 Task: Open Card Card0000000066 in Board Board0000000017 in Workspace WS0000000006 in Trello. Add Member carxxstreet791@gmail.com to Card Card0000000066 in Board Board0000000017 in Workspace WS0000000006 in Trello. Add Blue Label titled Label0000000066 to Card Card0000000066 in Board Board0000000017 in Workspace WS0000000006 in Trello. Add Checklist CL0000000066 to Card Card0000000066 in Board Board0000000017 in Workspace WS0000000006 in Trello. Add Dates with Start Date as Sep 01 2023 and Due Date as Sep 30 2023 to Card Card0000000066 in Board Board0000000017 in Workspace WS0000000006 in Trello
Action: Mouse moved to (342, 380)
Screenshot: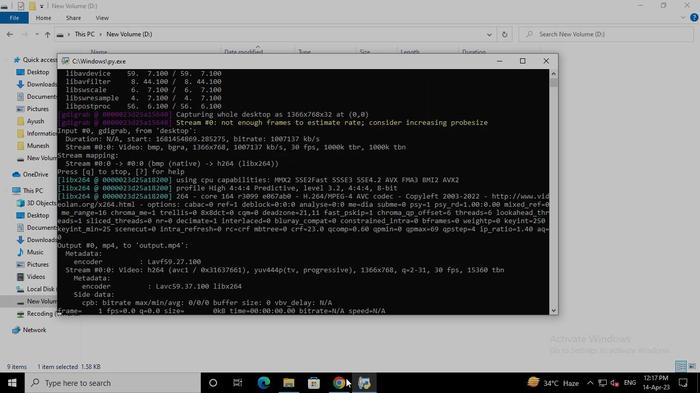 
Action: Mouse pressed left at (342, 380)
Screenshot: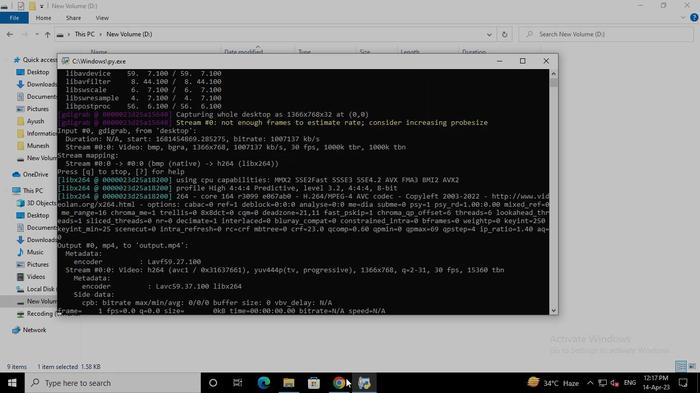 
Action: Mouse moved to (312, 280)
Screenshot: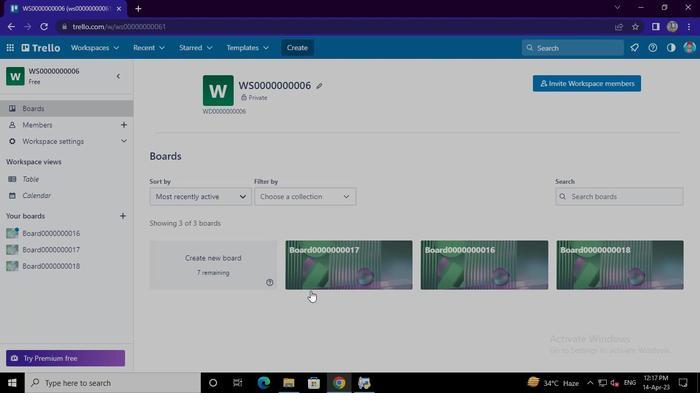 
Action: Mouse pressed left at (312, 280)
Screenshot: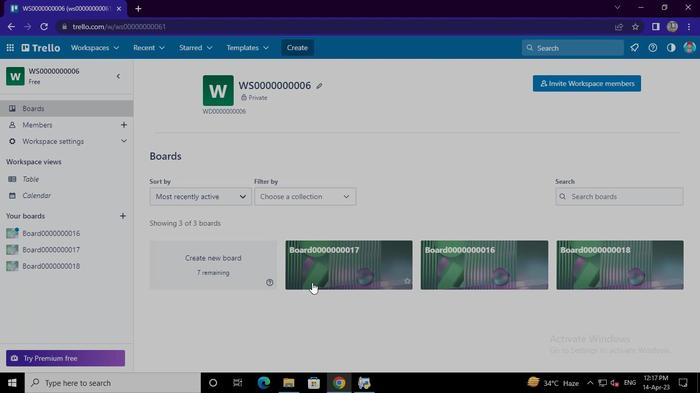 
Action: Mouse moved to (269, 177)
Screenshot: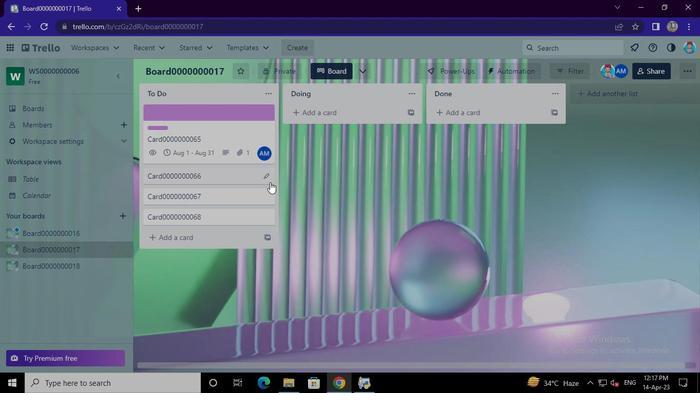 
Action: Mouse pressed left at (269, 177)
Screenshot: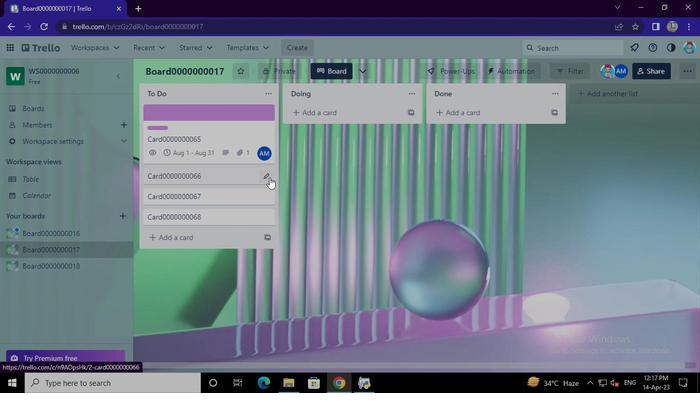 
Action: Mouse moved to (316, 172)
Screenshot: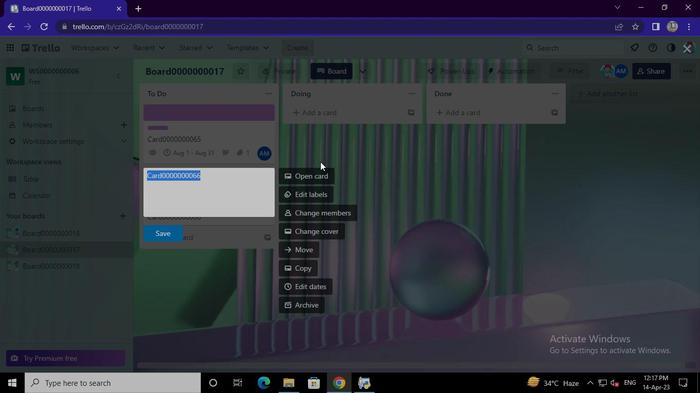 
Action: Mouse pressed left at (316, 172)
Screenshot: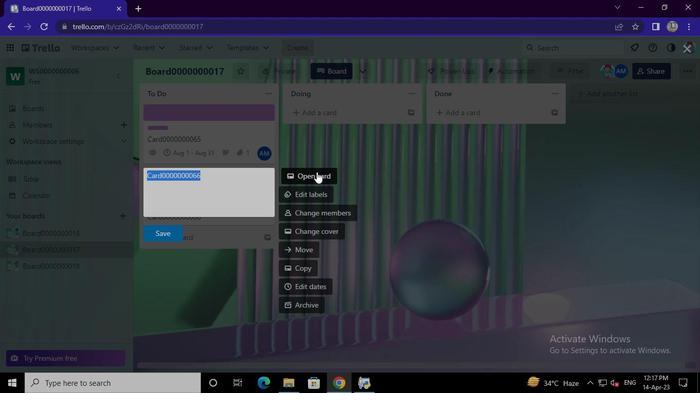 
Action: Mouse moved to (469, 169)
Screenshot: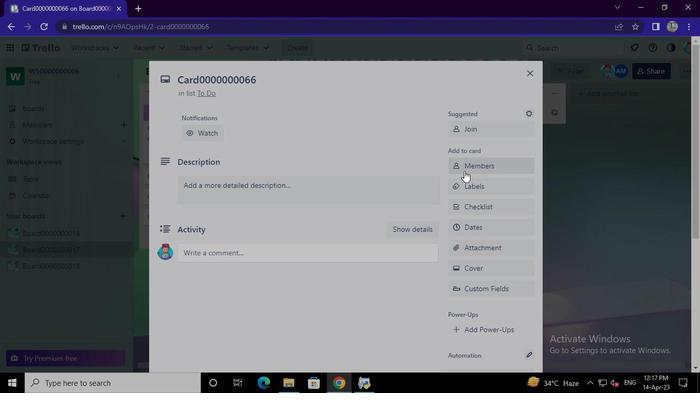 
Action: Mouse pressed left at (469, 169)
Screenshot: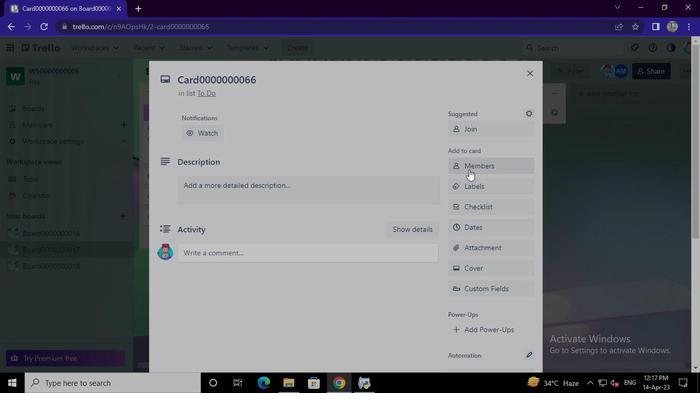 
Action: Mouse moved to (480, 206)
Screenshot: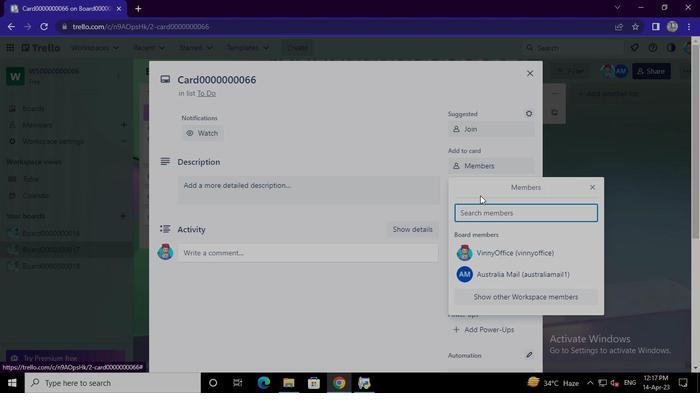 
Action: Mouse pressed left at (480, 206)
Screenshot: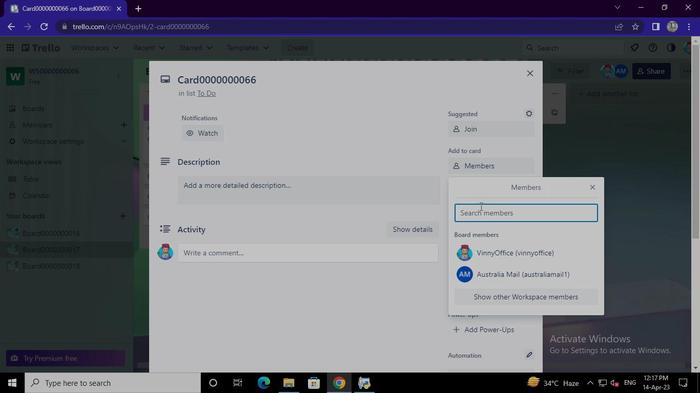 
Action: Keyboard c
Screenshot: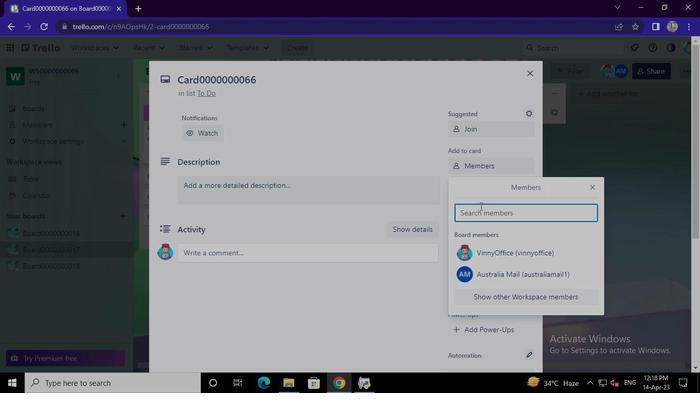 
Action: Keyboard a
Screenshot: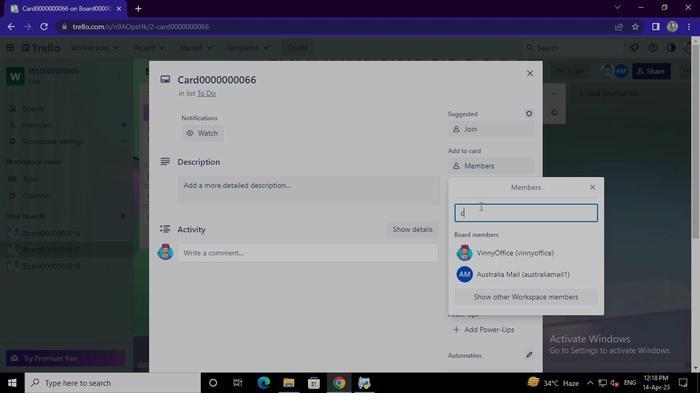 
Action: Keyboard r
Screenshot: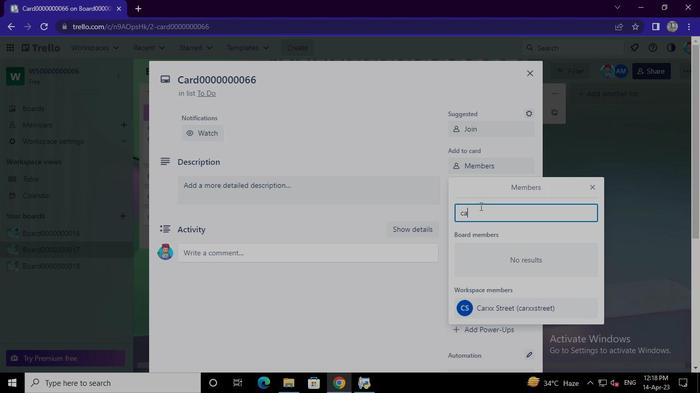 
Action: Keyboard x
Screenshot: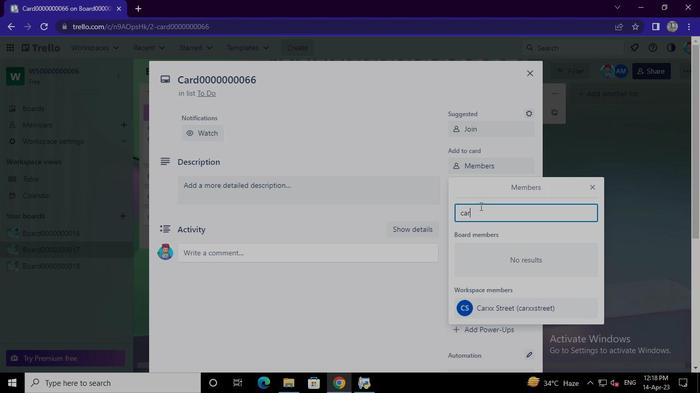 
Action: Keyboard x
Screenshot: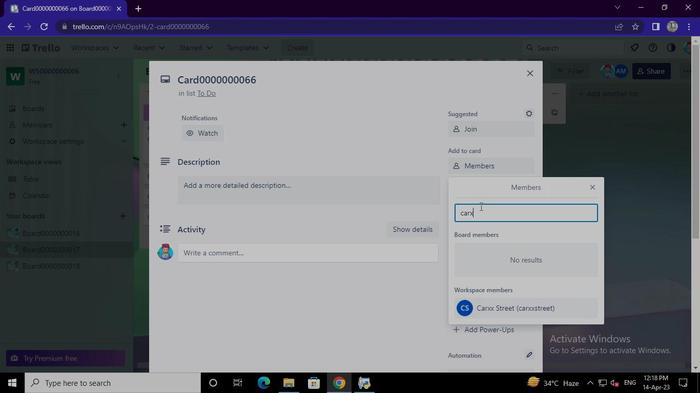 
Action: Keyboard s
Screenshot: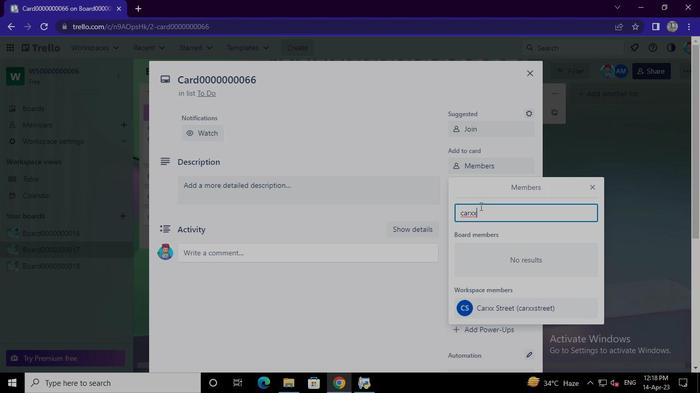 
Action: Keyboard t
Screenshot: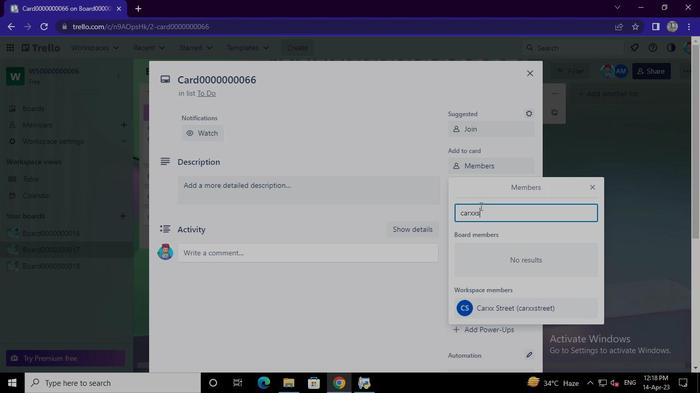 
Action: Keyboard r
Screenshot: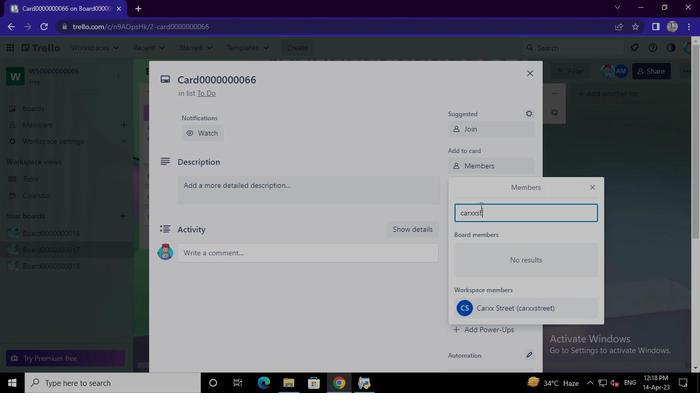
Action: Keyboard e
Screenshot: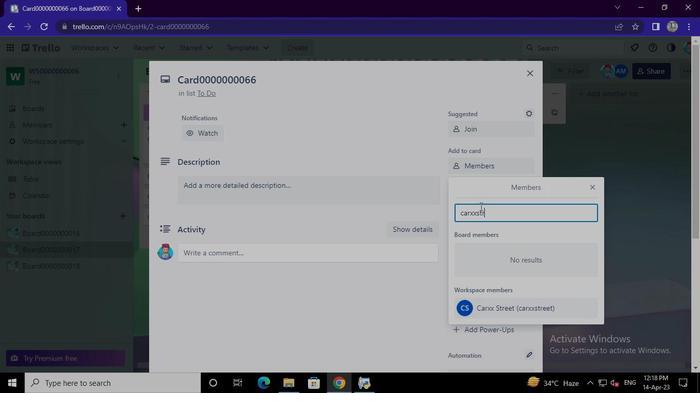 
Action: Keyboard e
Screenshot: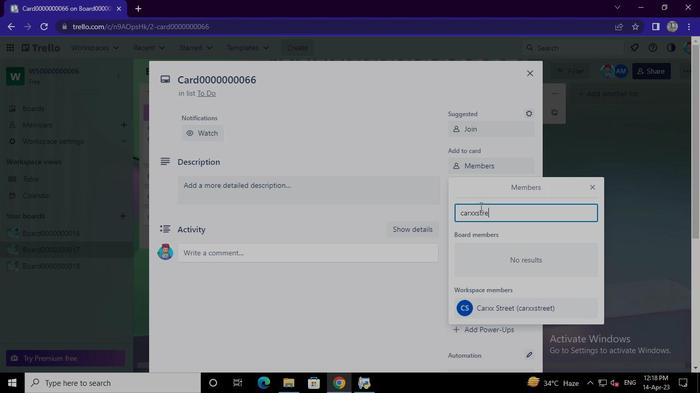 
Action: Keyboard t
Screenshot: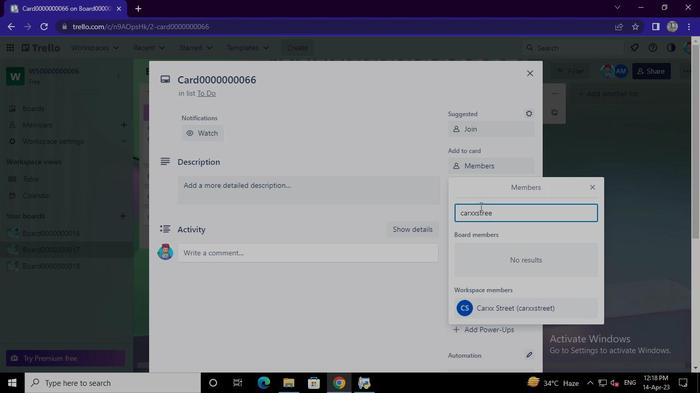 
Action: Keyboard <103>
Screenshot: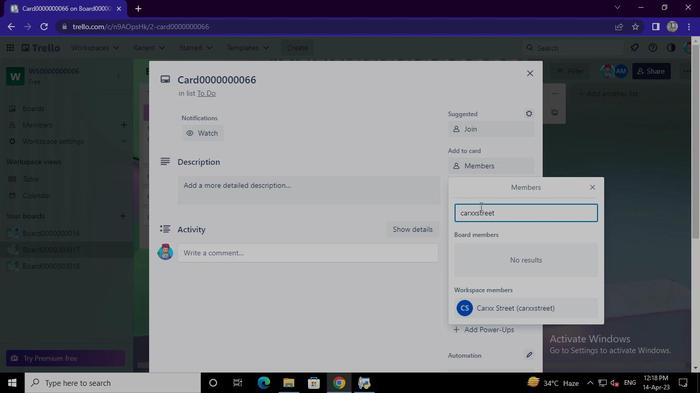 
Action: Keyboard <105>
Screenshot: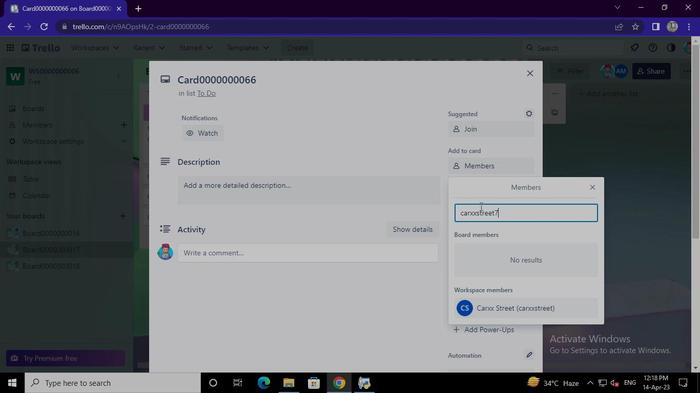 
Action: Keyboard <97>
Screenshot: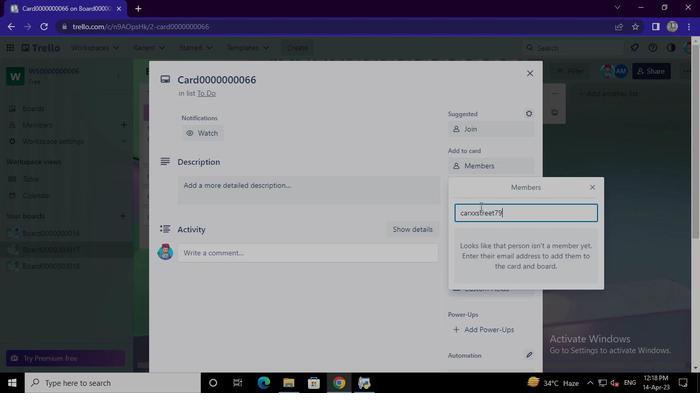 
Action: Keyboard Key.shift
Screenshot: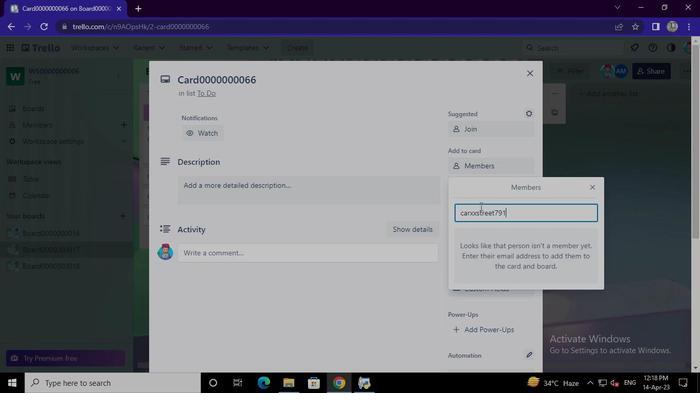 
Action: Keyboard @
Screenshot: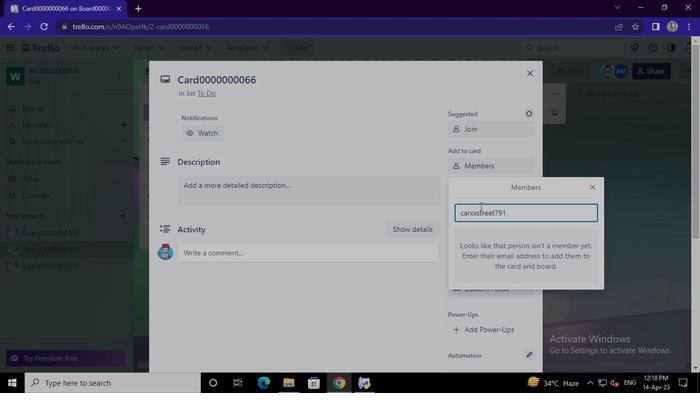 
Action: Keyboard g
Screenshot: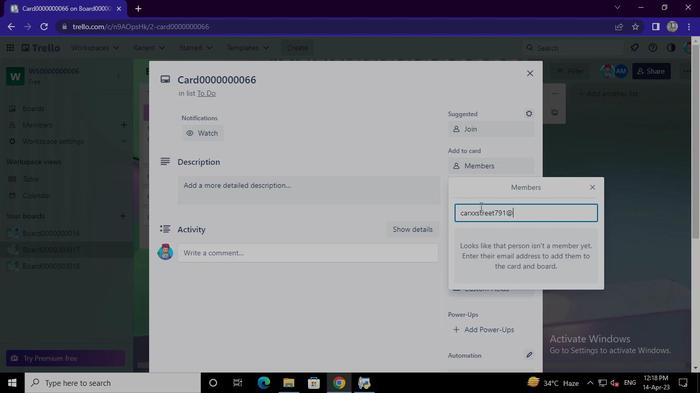 
Action: Keyboard m
Screenshot: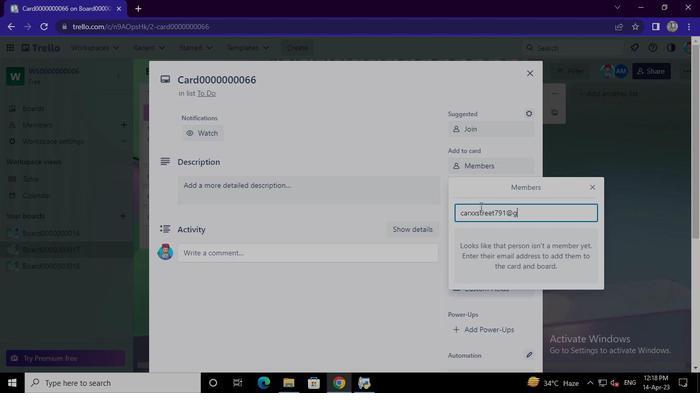 
Action: Keyboard a
Screenshot: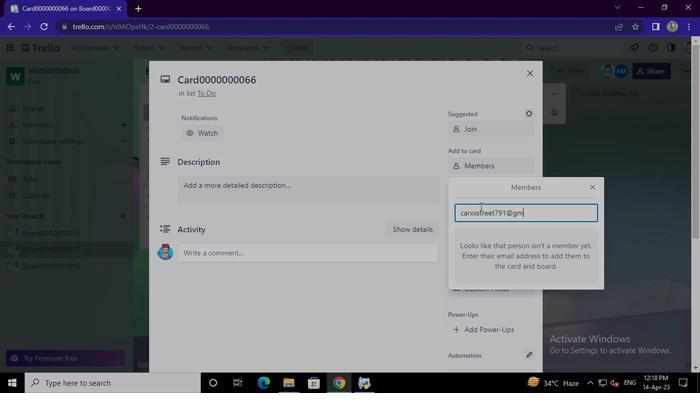 
Action: Keyboard i
Screenshot: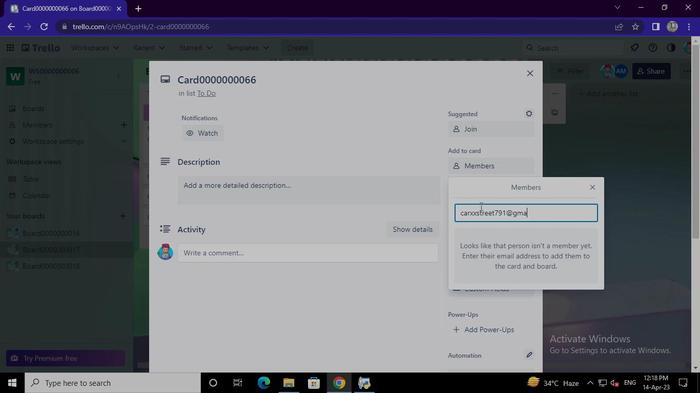 
Action: Keyboard l
Screenshot: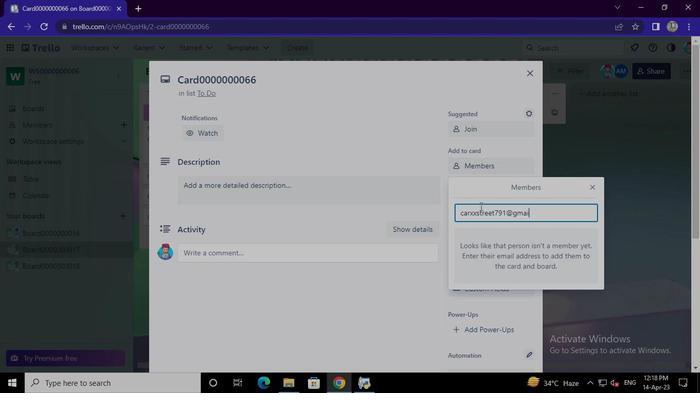
Action: Keyboard .
Screenshot: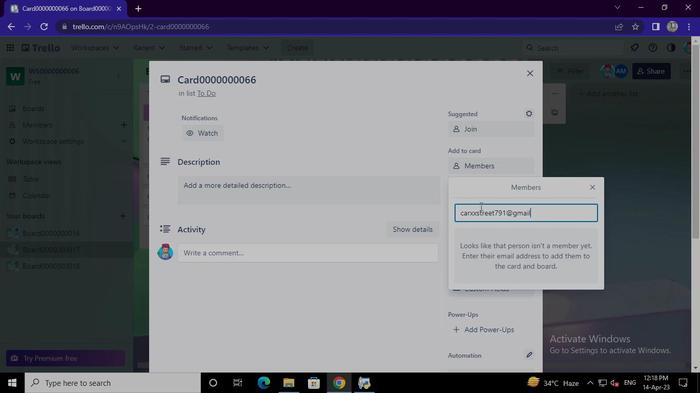 
Action: Keyboard c
Screenshot: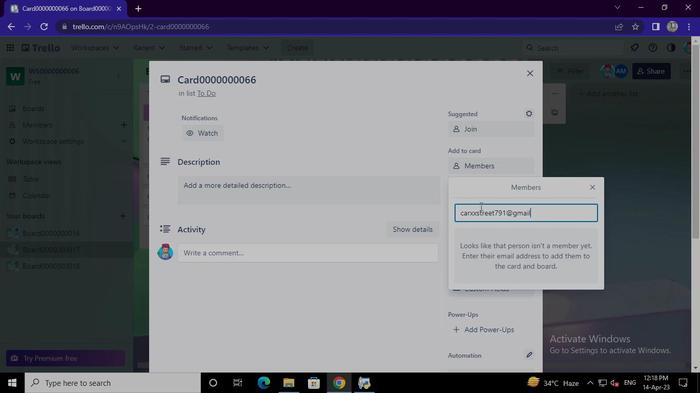 
Action: Keyboard o
Screenshot: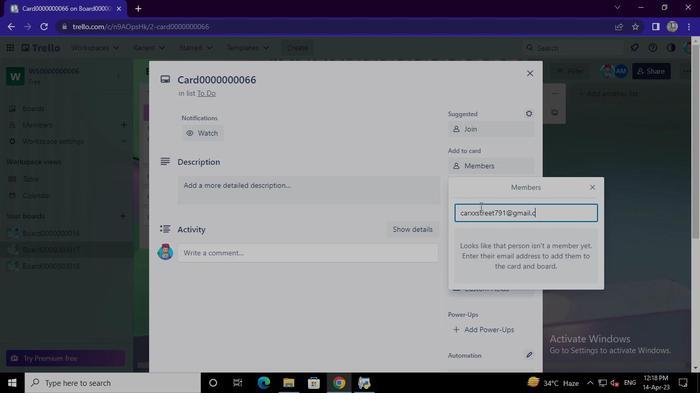 
Action: Keyboard m
Screenshot: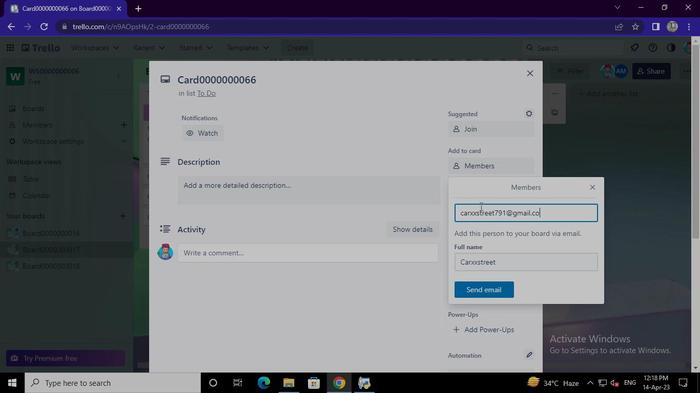 
Action: Mouse moved to (489, 288)
Screenshot: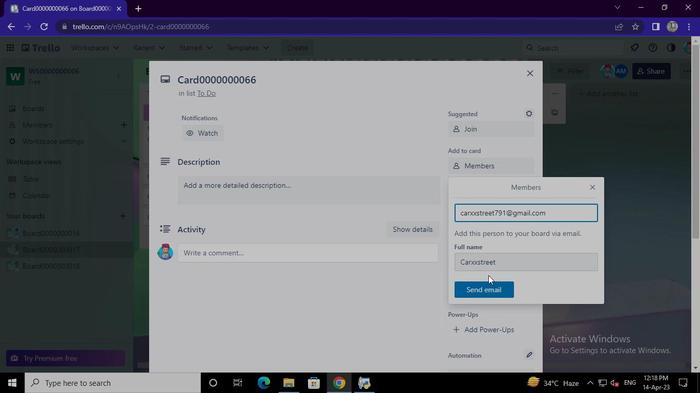 
Action: Mouse pressed left at (489, 288)
Screenshot: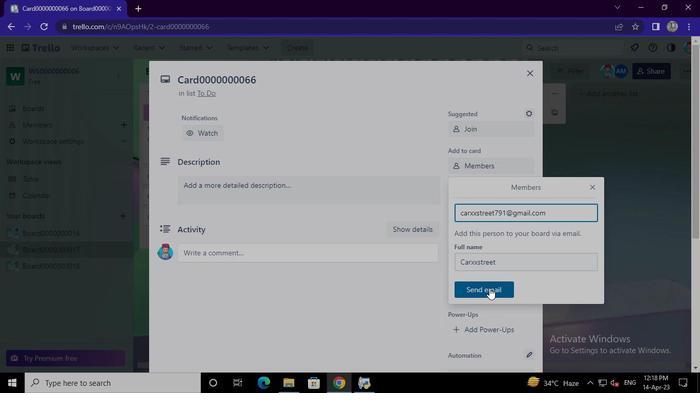 
Action: Mouse moved to (484, 191)
Screenshot: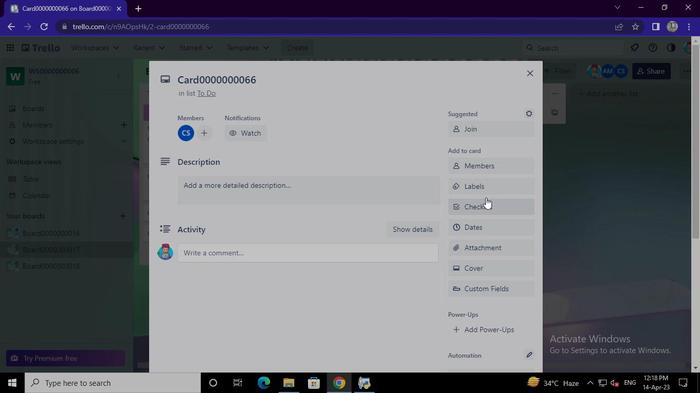 
Action: Mouse pressed left at (484, 191)
Screenshot: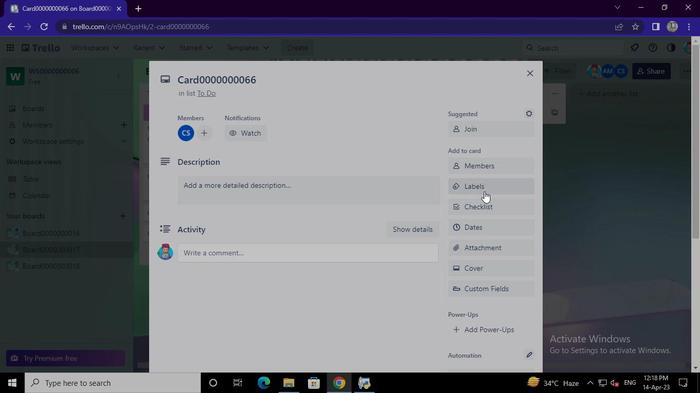 
Action: Mouse moved to (489, 95)
Screenshot: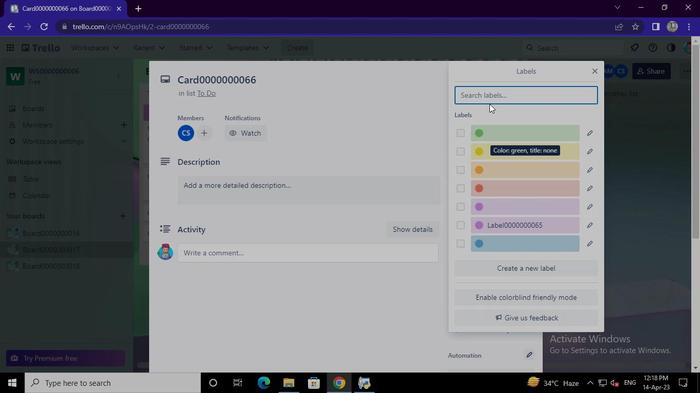 
Action: Mouse pressed left at (489, 95)
Screenshot: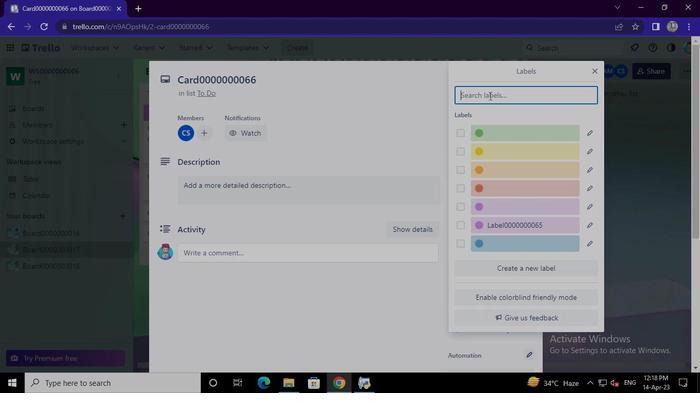 
Action: Keyboard Key.shift
Screenshot: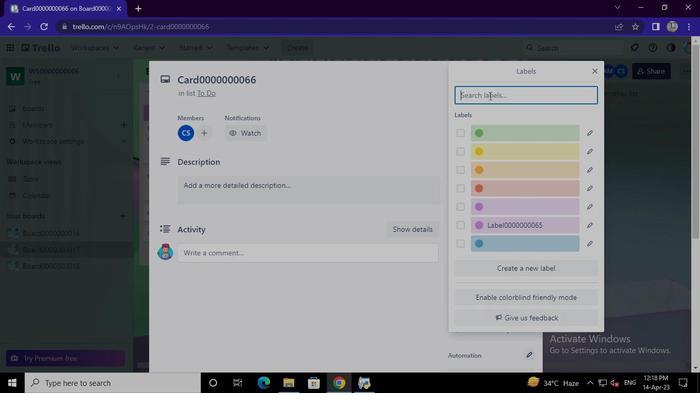 
Action: Keyboard L
Screenshot: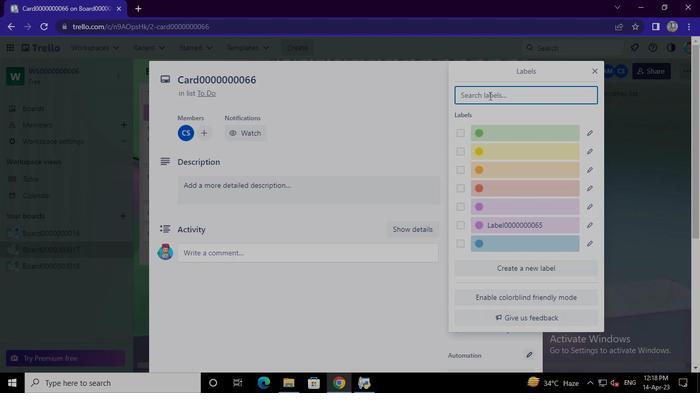 
Action: Keyboard a
Screenshot: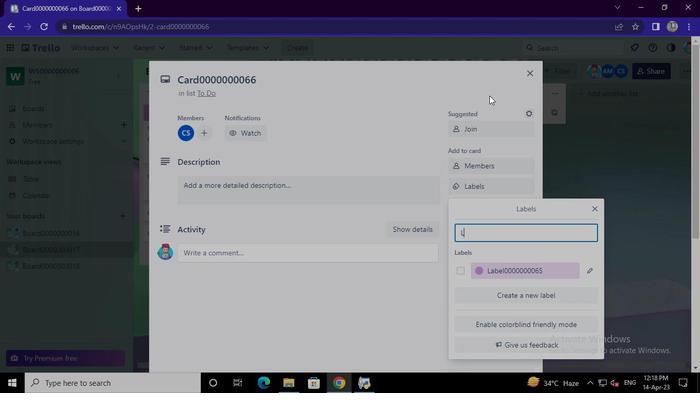 
Action: Keyboard b
Screenshot: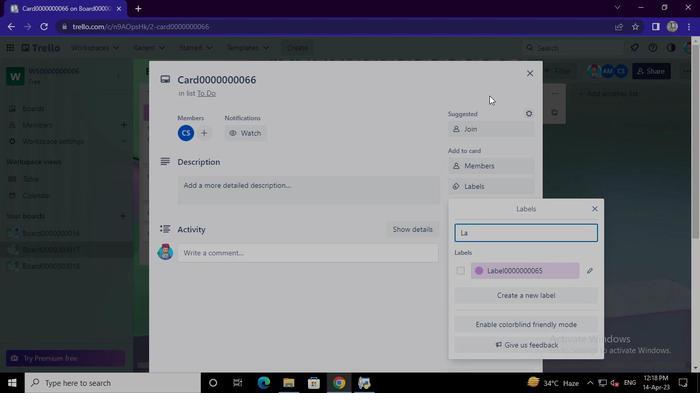 
Action: Keyboard e
Screenshot: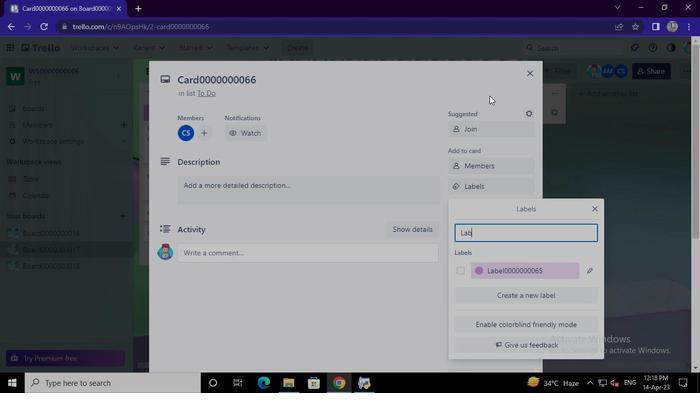 
Action: Keyboard l
Screenshot: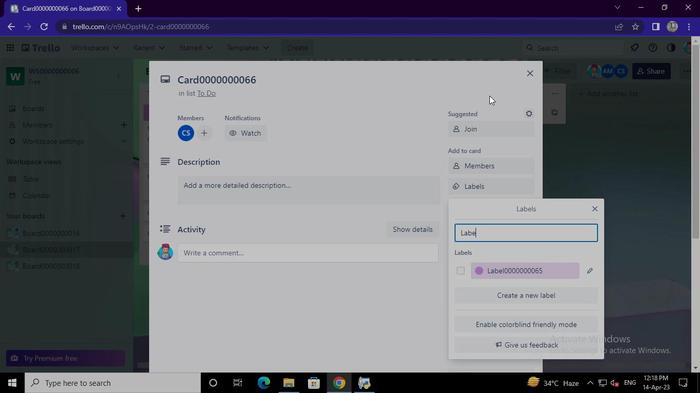 
Action: Keyboard <96>
Screenshot: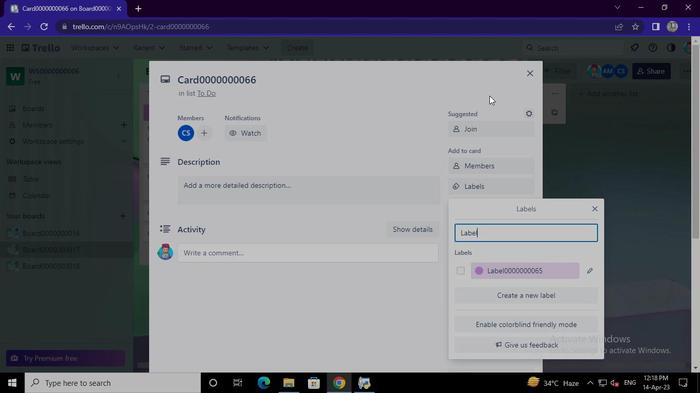 
Action: Keyboard <96>
Screenshot: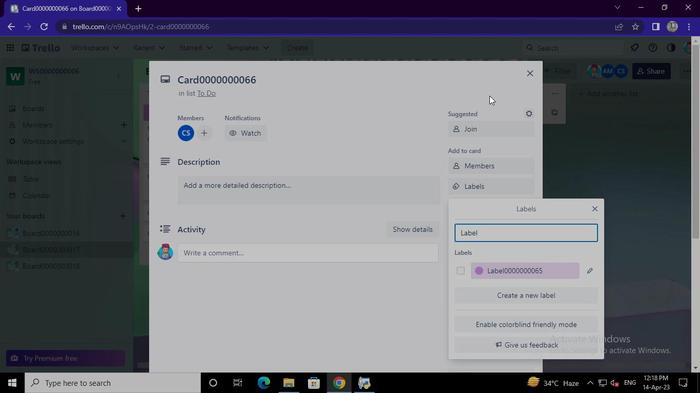 
Action: Keyboard <96>
Screenshot: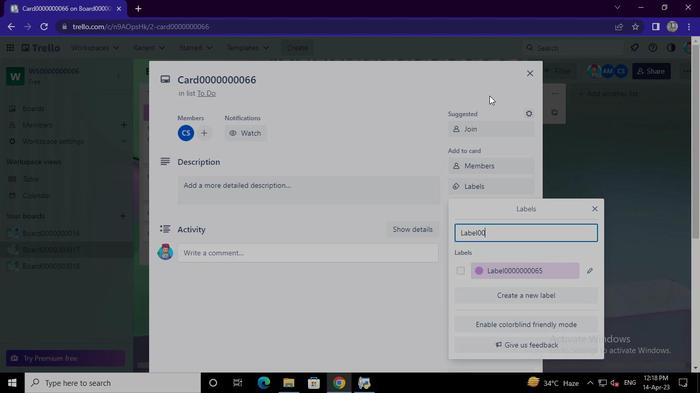 
Action: Keyboard <96>
Screenshot: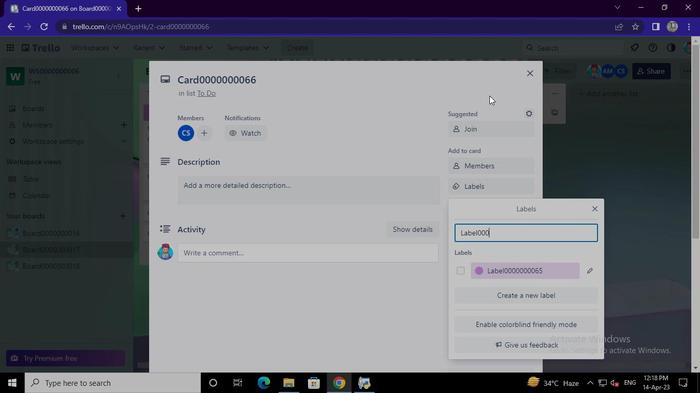 
Action: Keyboard <96>
Screenshot: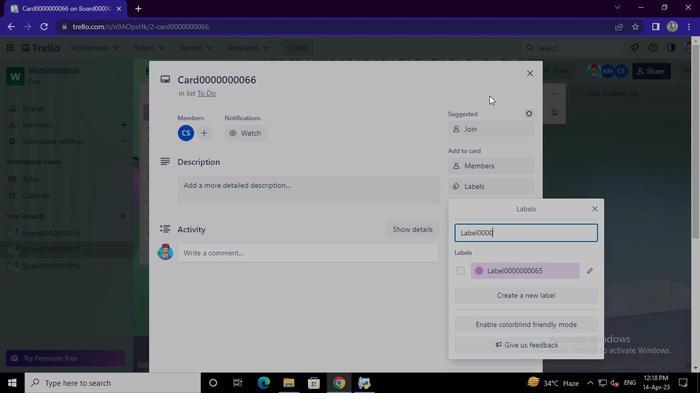 
Action: Keyboard <96>
Screenshot: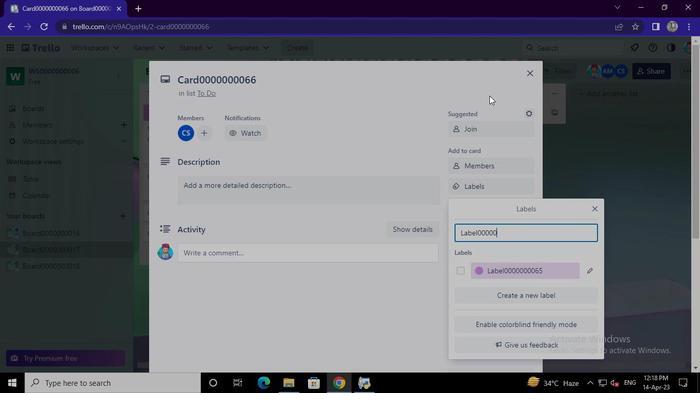 
Action: Keyboard <96>
Screenshot: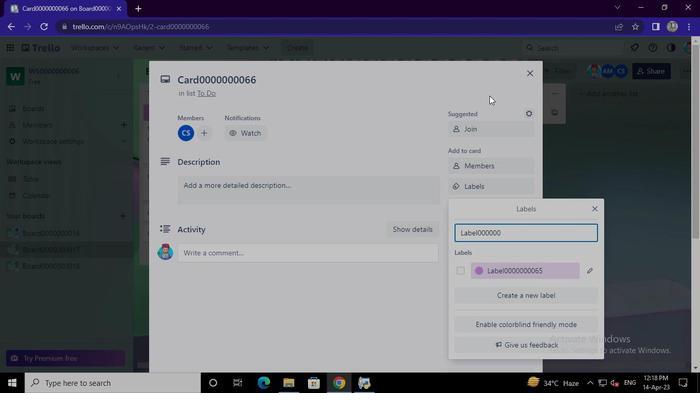 
Action: Keyboard <96>
Screenshot: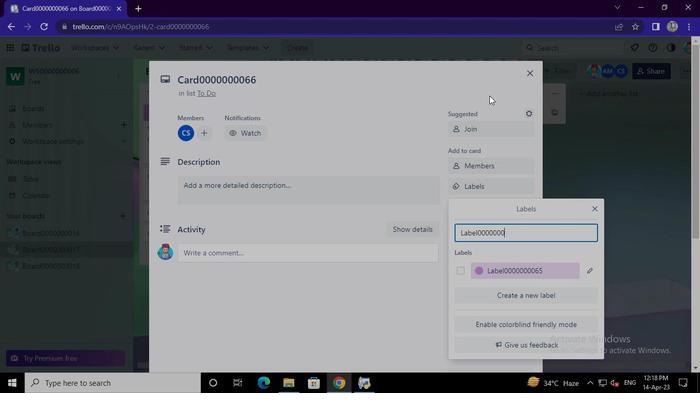 
Action: Keyboard <102>
Screenshot: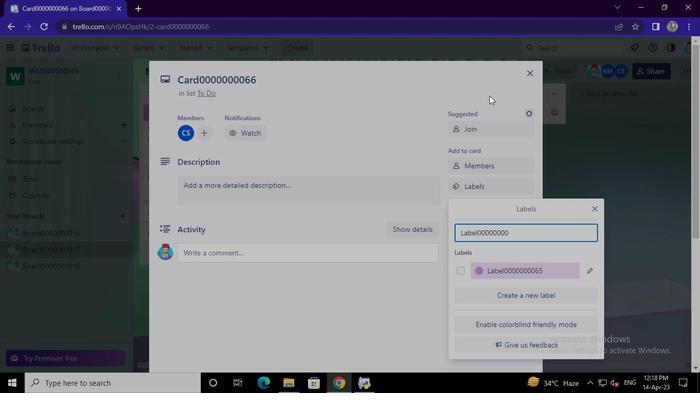 
Action: Keyboard <102>
Screenshot: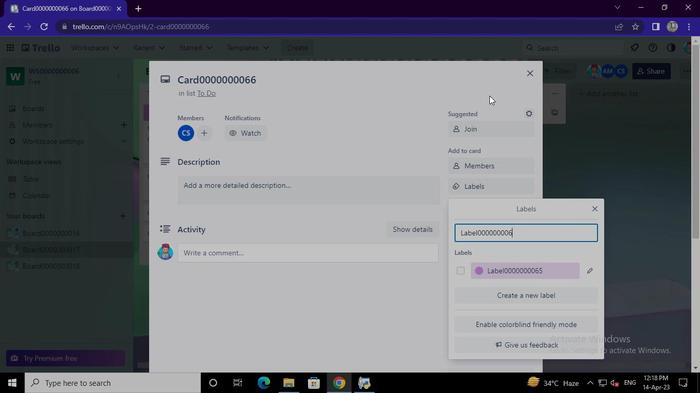 
Action: Mouse moved to (511, 274)
Screenshot: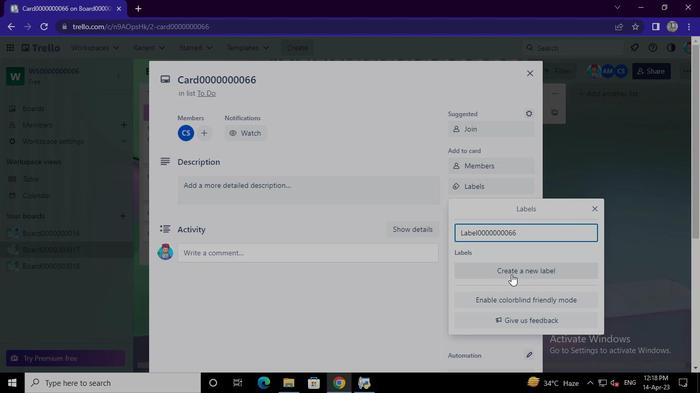 
Action: Mouse pressed left at (511, 274)
Screenshot: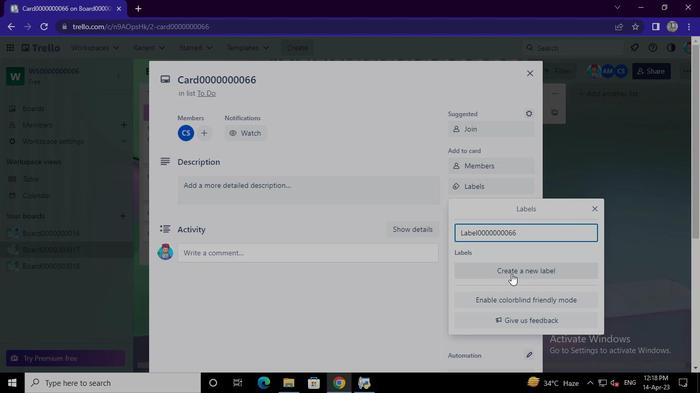 
Action: Mouse moved to (496, 275)
Screenshot: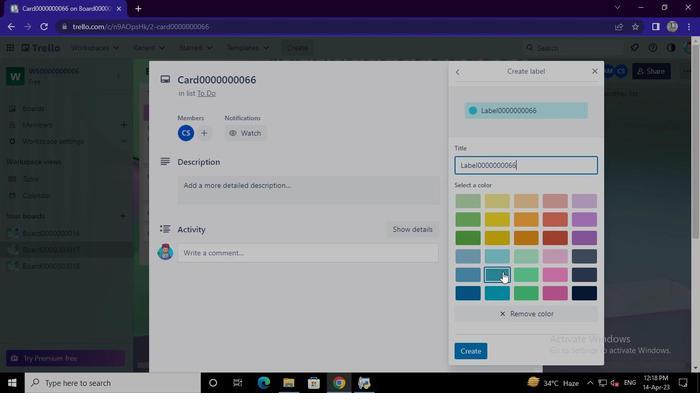 
Action: Mouse pressed left at (496, 275)
Screenshot: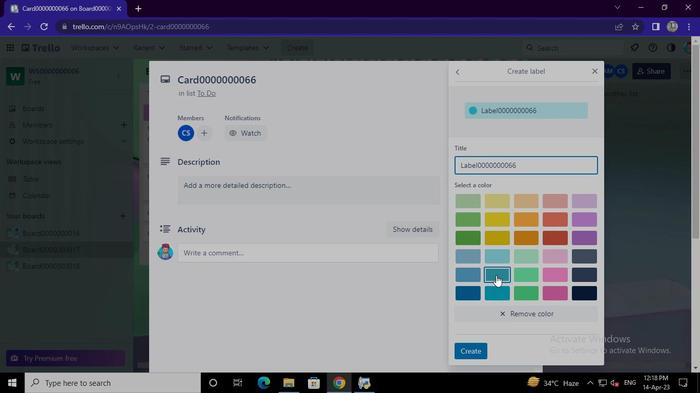 
Action: Mouse moved to (476, 350)
Screenshot: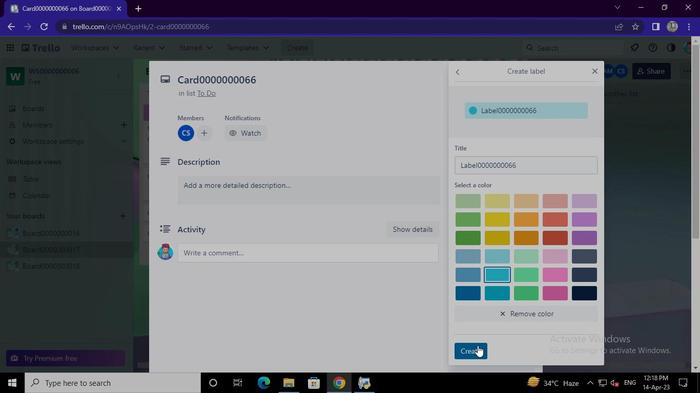 
Action: Mouse pressed left at (476, 350)
Screenshot: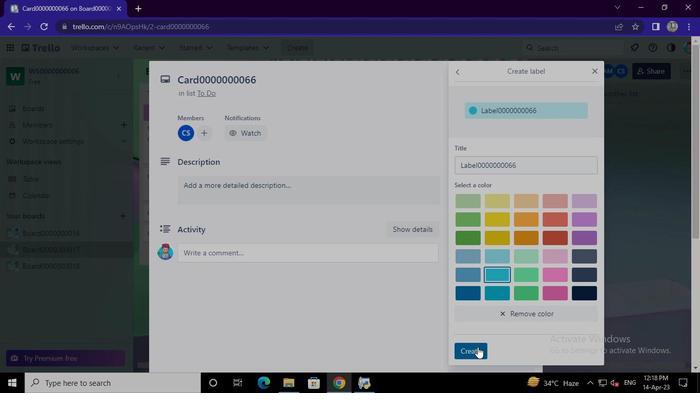 
Action: Mouse moved to (596, 68)
Screenshot: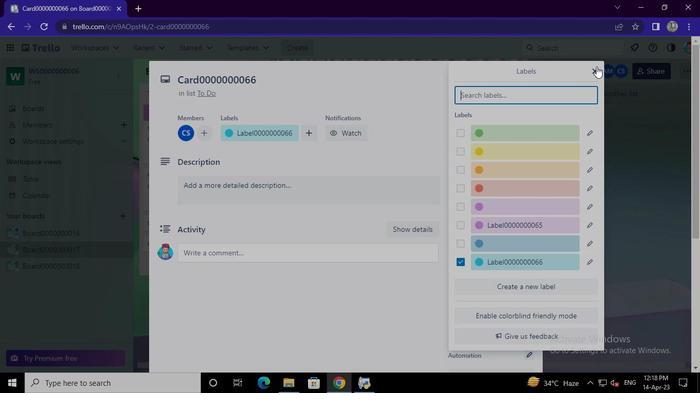 
Action: Mouse pressed left at (596, 68)
Screenshot: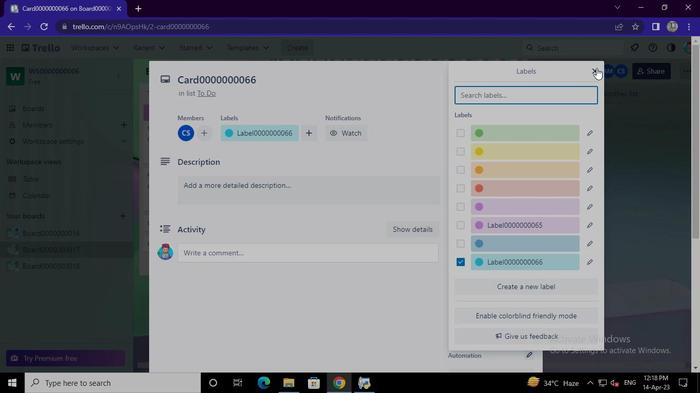 
Action: Mouse moved to (491, 204)
Screenshot: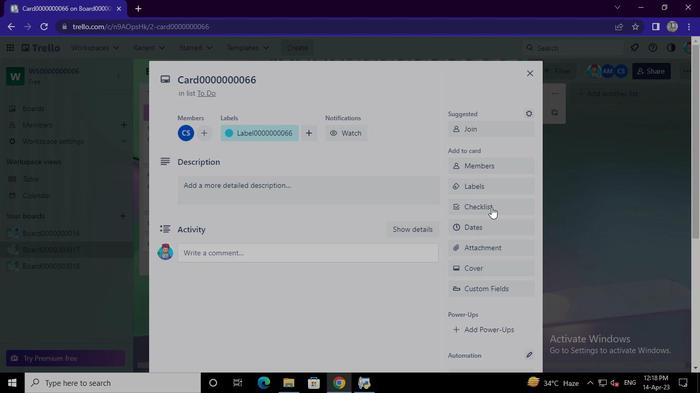 
Action: Mouse pressed left at (491, 204)
Screenshot: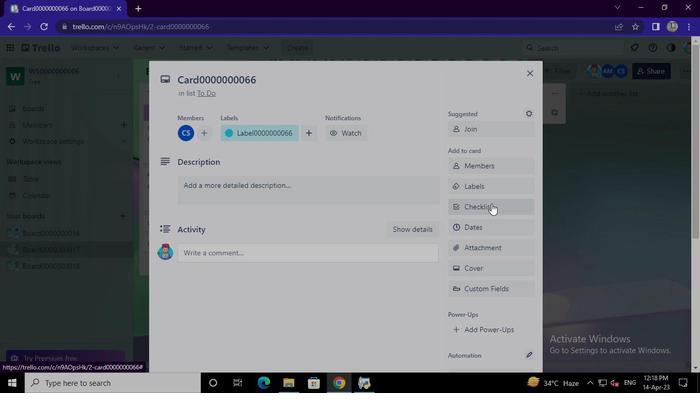 
Action: Mouse moved to (511, 265)
Screenshot: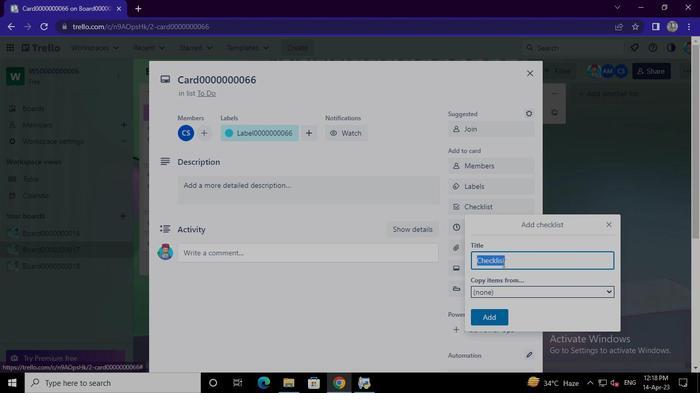 
Action: Mouse pressed left at (511, 265)
Screenshot: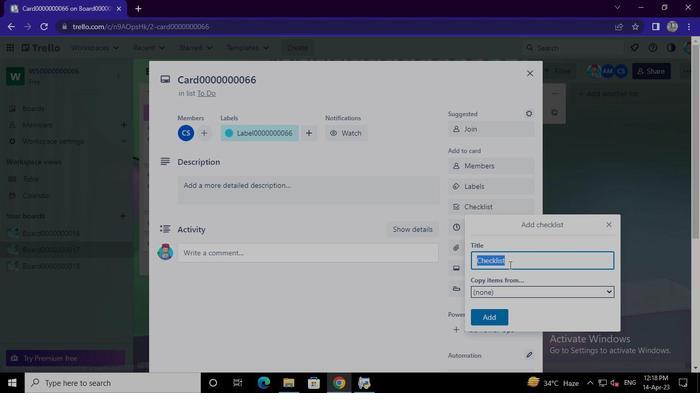 
Action: Mouse moved to (511, 265)
Screenshot: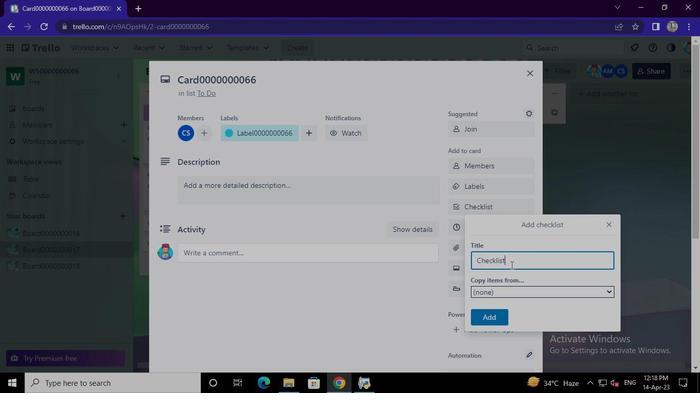 
Action: Keyboard Key.backspace
Screenshot: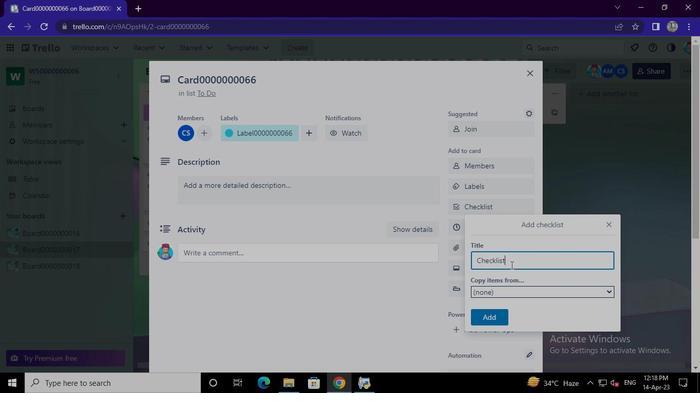 
Action: Keyboard Key.backspace
Screenshot: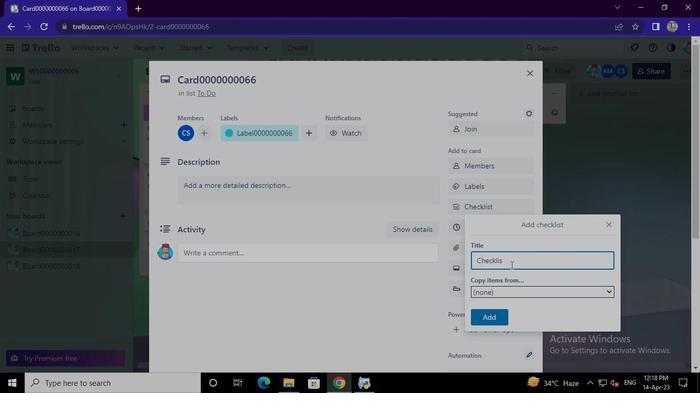 
Action: Keyboard Key.backspace
Screenshot: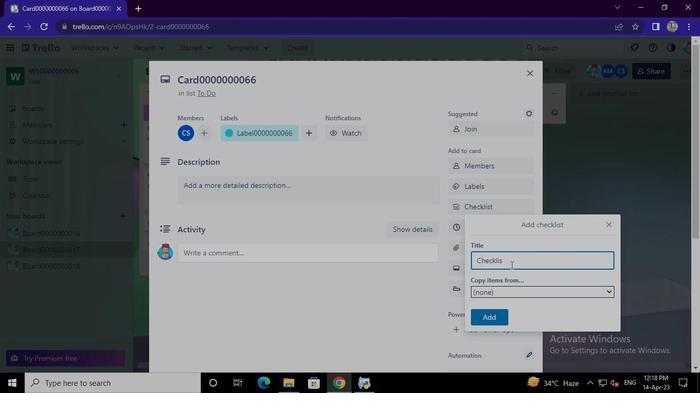 
Action: Keyboard Key.backspace
Screenshot: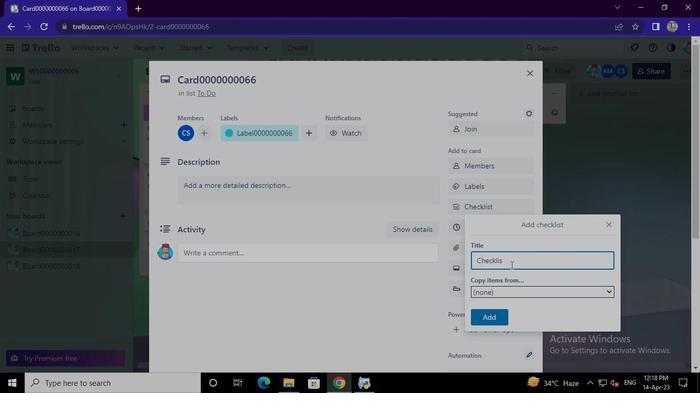 
Action: Keyboard Key.backspace
Screenshot: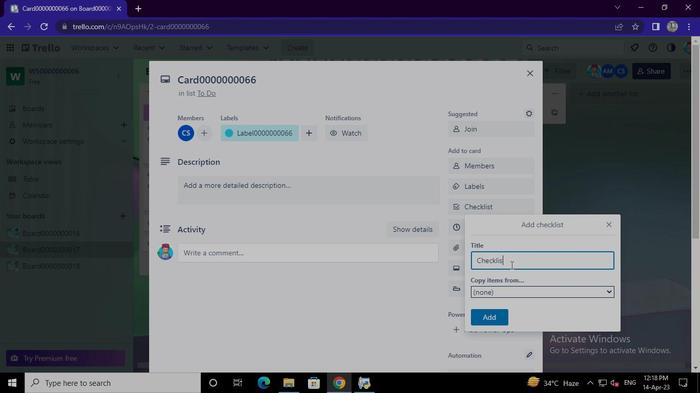
Action: Keyboard Key.backspace
Screenshot: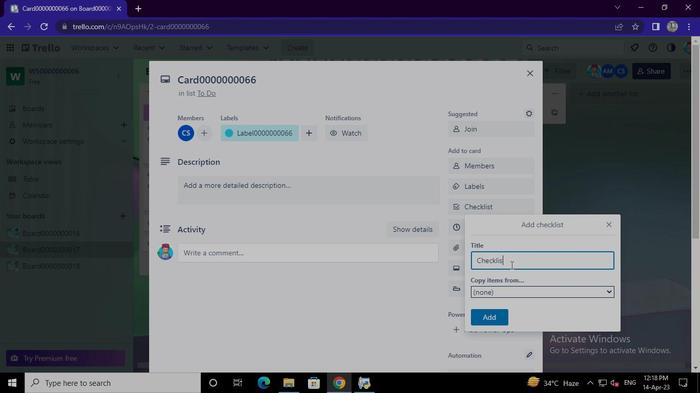 
Action: Keyboard Key.backspace
Screenshot: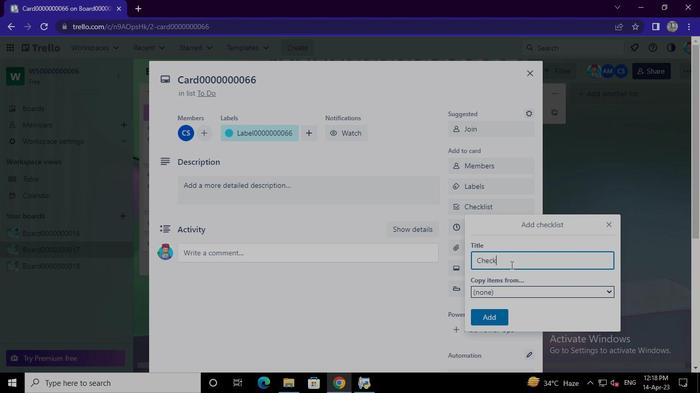 
Action: Keyboard Key.backspace
Screenshot: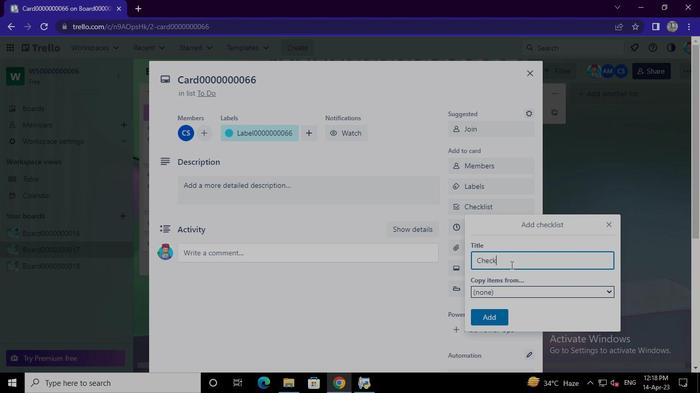 
Action: Keyboard Key.backspace
Screenshot: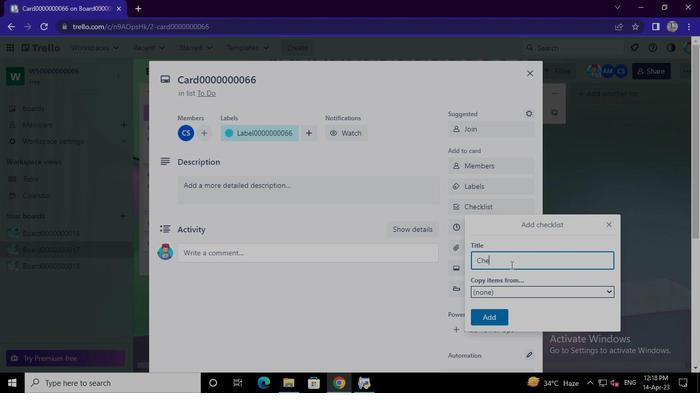 
Action: Keyboard Key.backspace
Screenshot: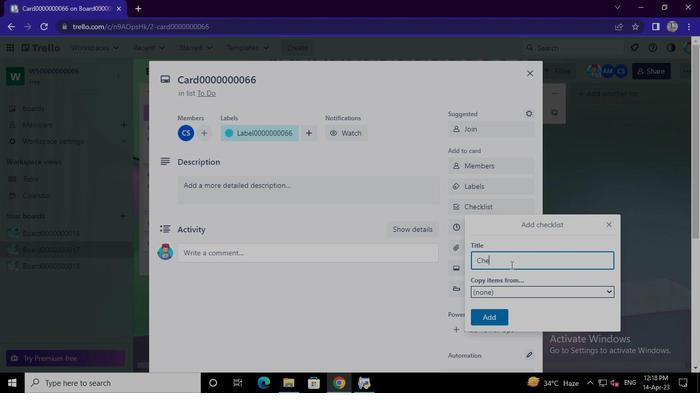 
Action: Keyboard Key.backspace
Screenshot: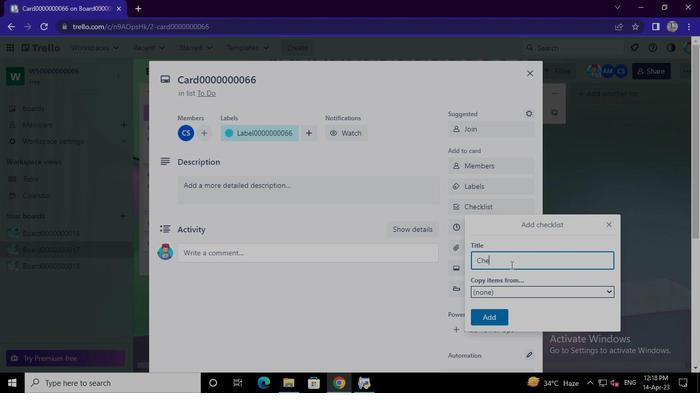 
Action: Keyboard Key.backspace
Screenshot: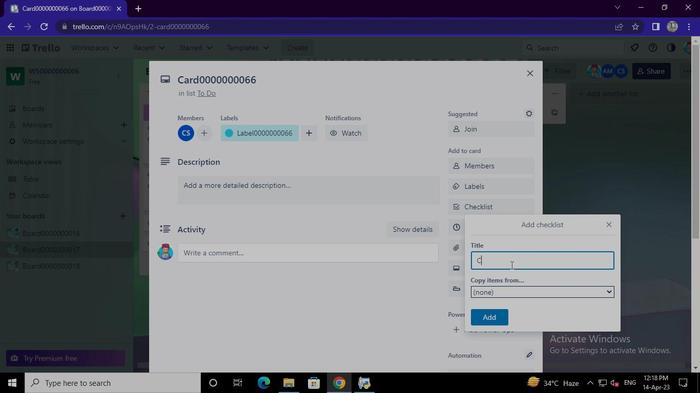 
Action: Keyboard Key.backspace
Screenshot: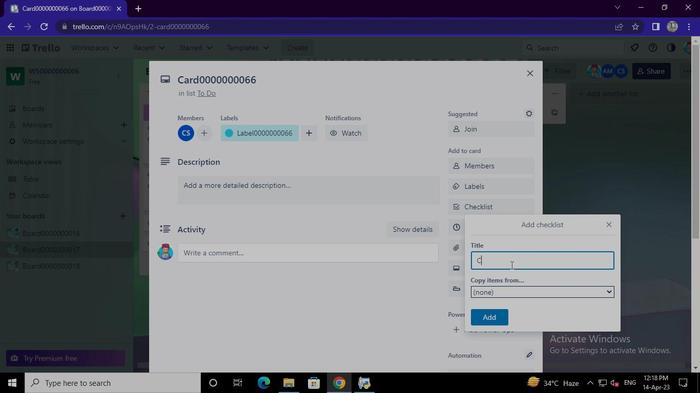 
Action: Keyboard Key.backspace
Screenshot: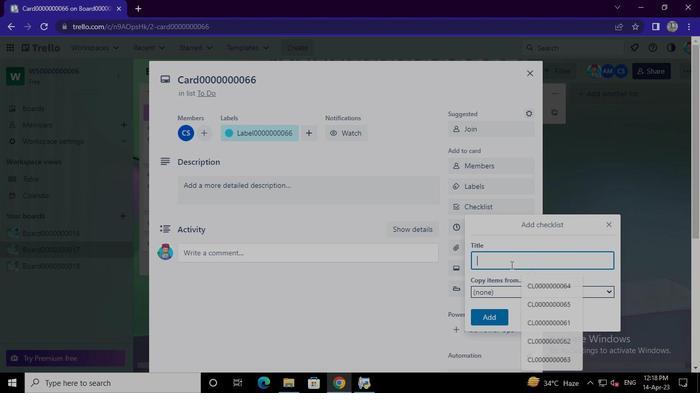 
Action: Keyboard Key.backspace
Screenshot: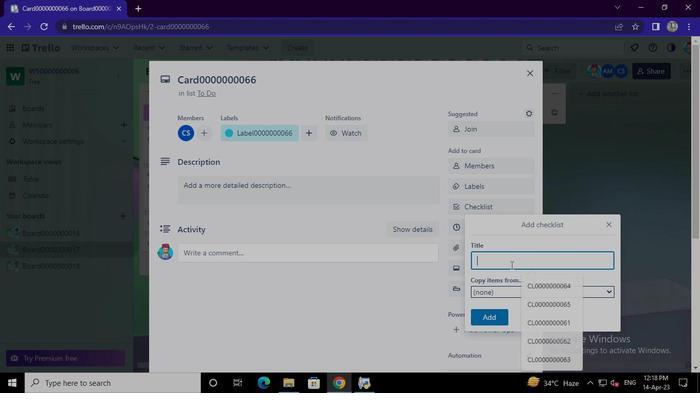 
Action: Keyboard Key.backspace
Screenshot: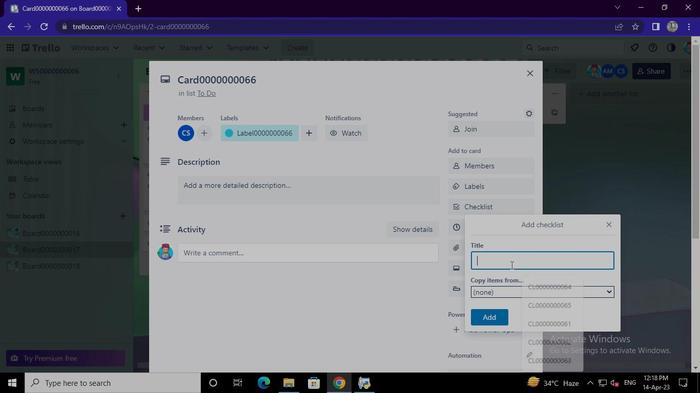 
Action: Keyboard Key.backspace
Screenshot: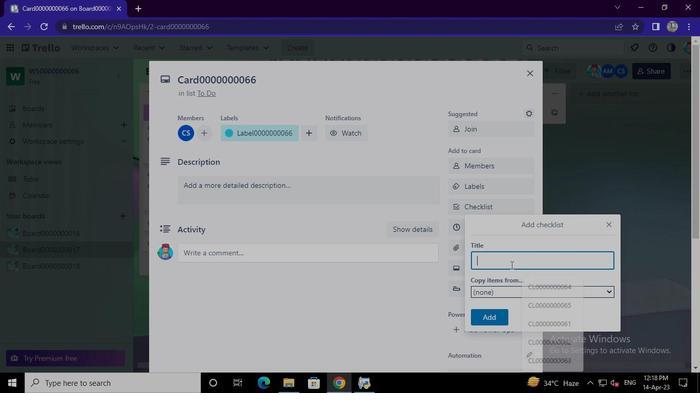 
Action: Keyboard Key.backspace
Screenshot: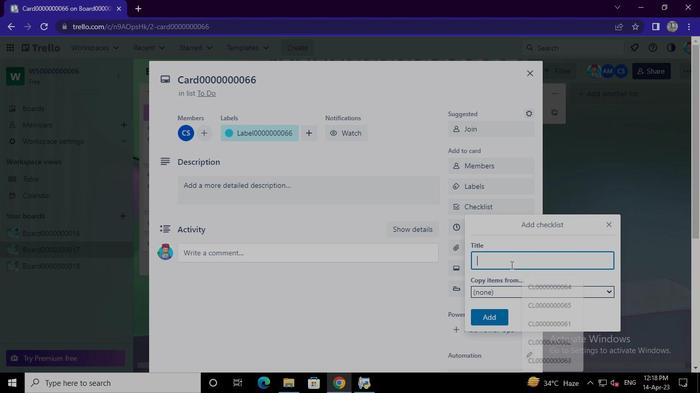 
Action: Keyboard Key.backspace
Screenshot: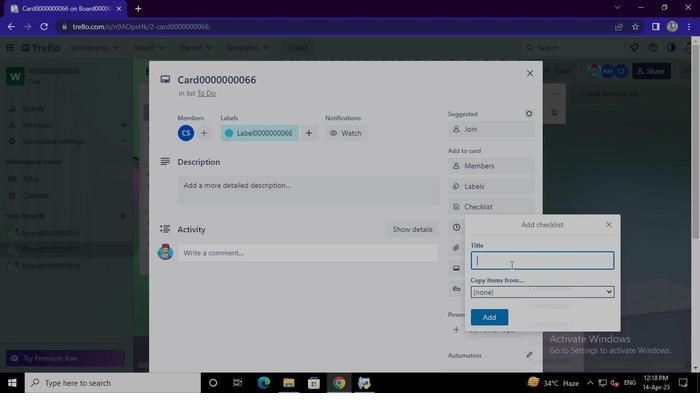 
Action: Keyboard Key.backspace
Screenshot: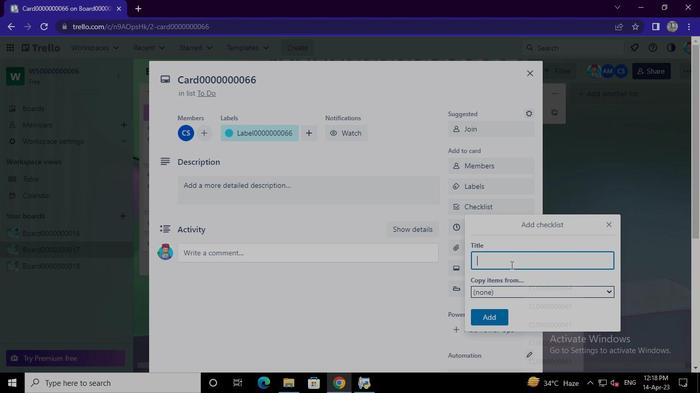 
Action: Keyboard Key.backspace
Screenshot: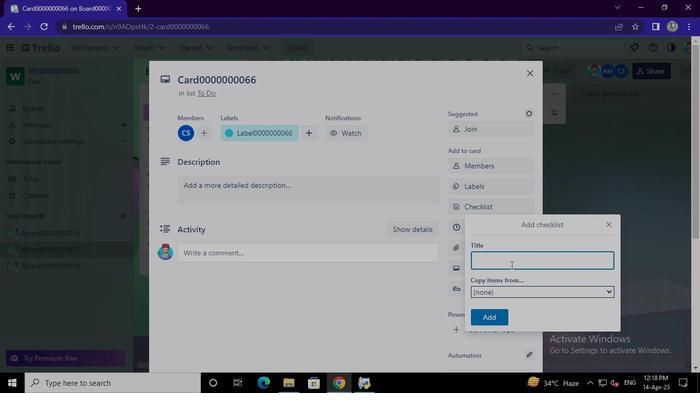 
Action: Keyboard Key.backspace
Screenshot: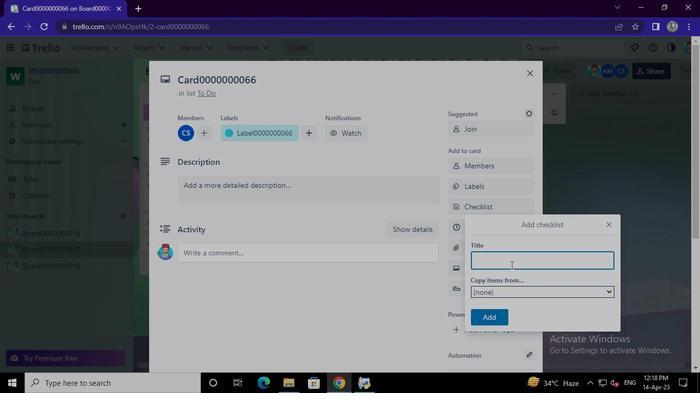 
Action: Keyboard Key.backspace
Screenshot: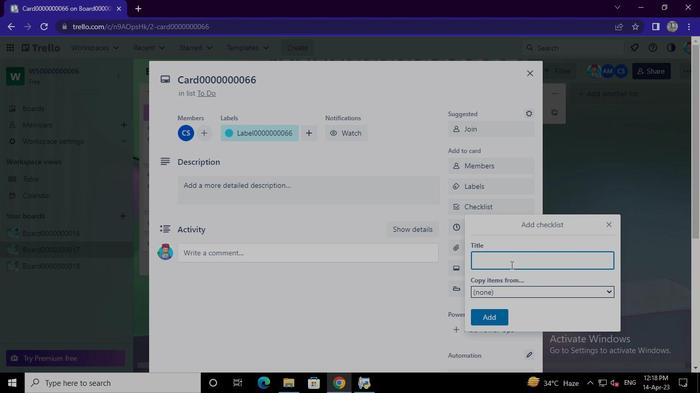 
Action: Keyboard Key.backspace
Screenshot: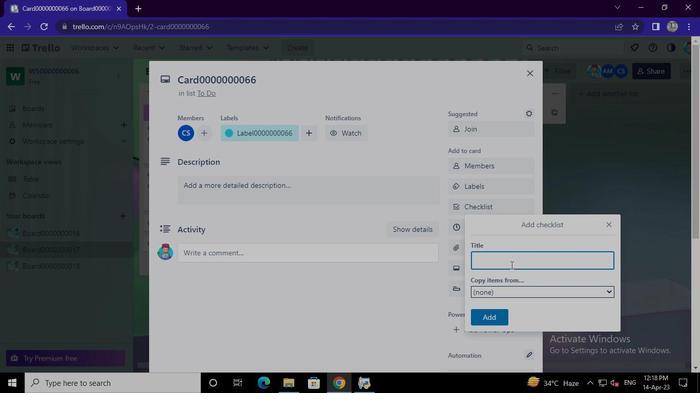 
Action: Keyboard Key.backspace
Screenshot: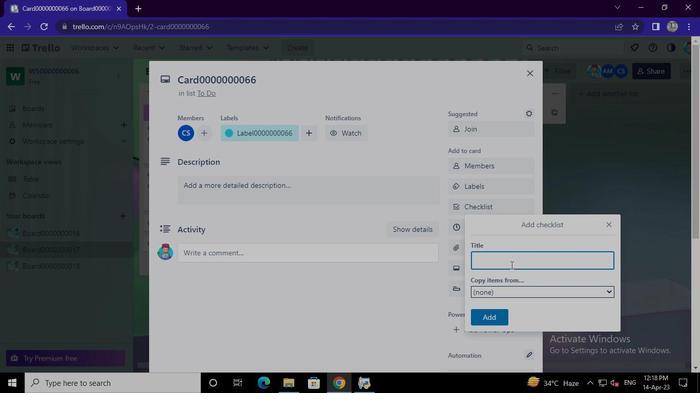 
Action: Keyboard Key.backspace
Screenshot: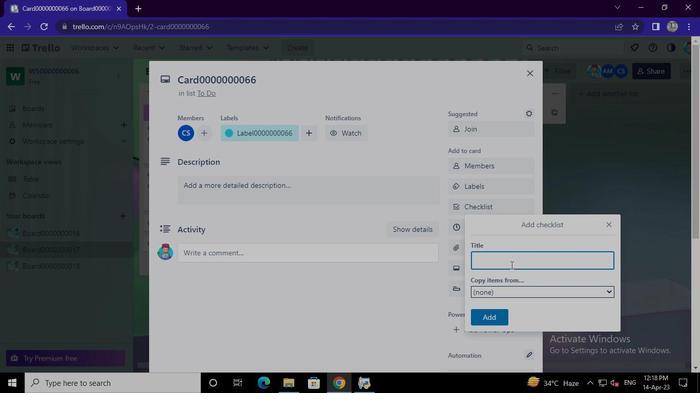 
Action: Keyboard Key.backspace
Screenshot: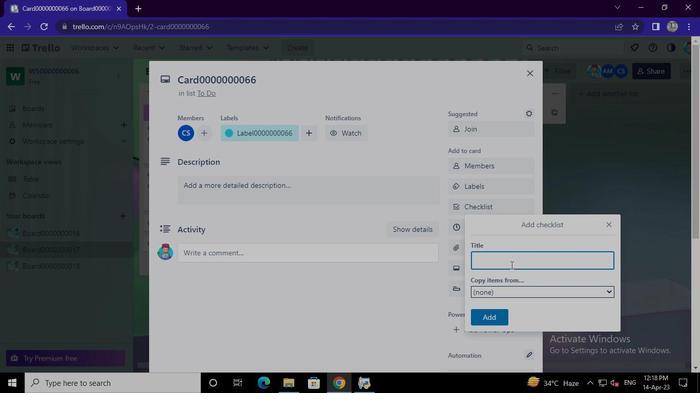 
Action: Keyboard Key.backspace
Screenshot: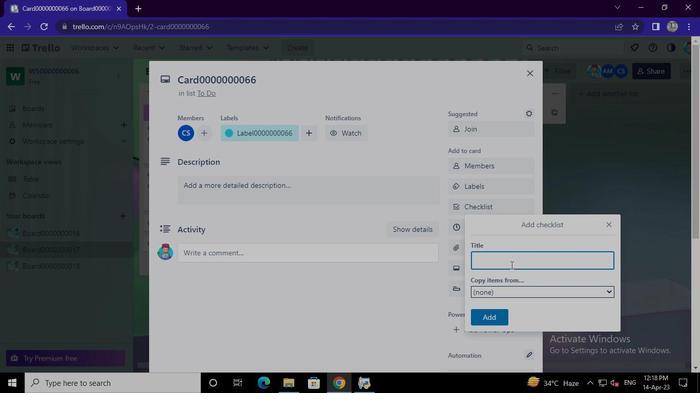 
Action: Keyboard Key.backspace
Screenshot: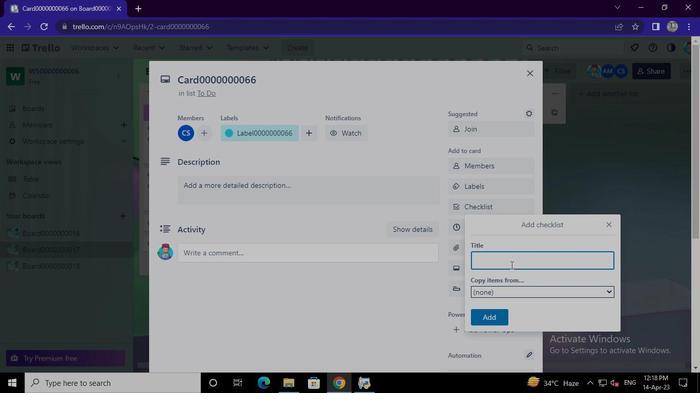 
Action: Keyboard Key.backspace
Screenshot: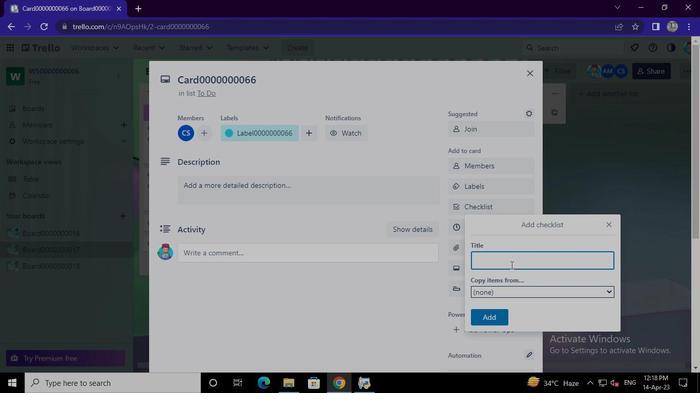 
Action: Keyboard Key.shift
Screenshot: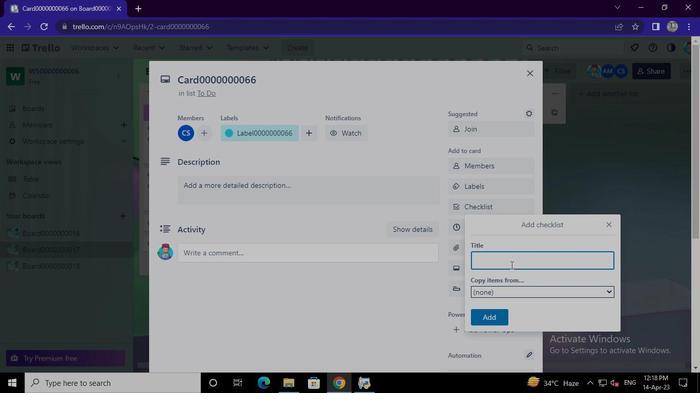 
Action: Keyboard C
Screenshot: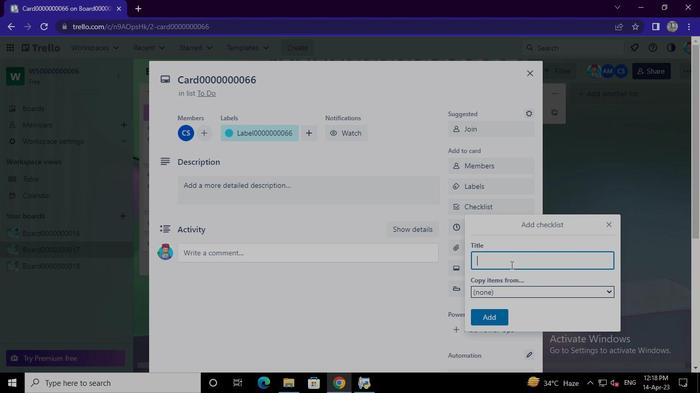 
Action: Keyboard L
Screenshot: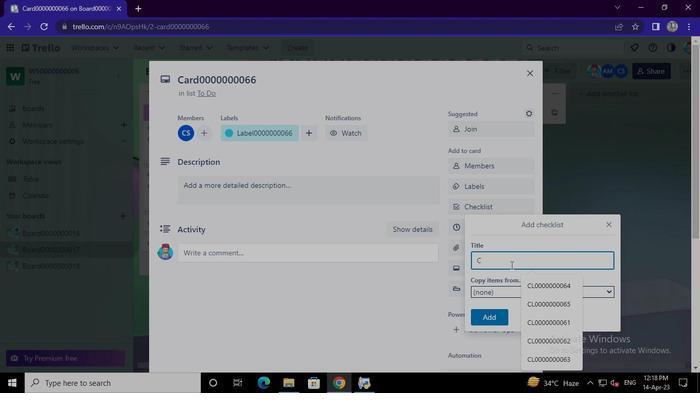 
Action: Keyboard <96>
Screenshot: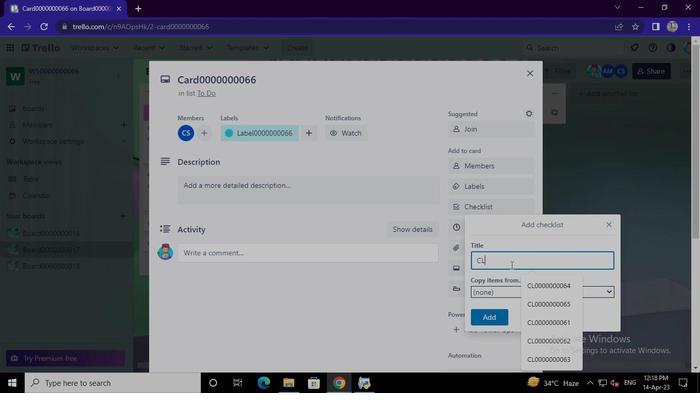 
Action: Keyboard <96>
Screenshot: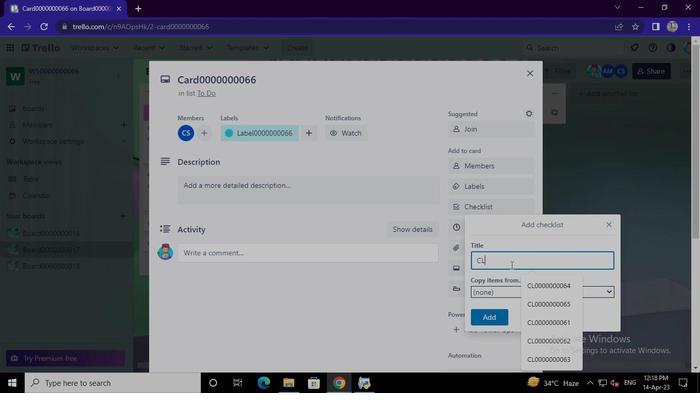 
Action: Keyboard <96>
Screenshot: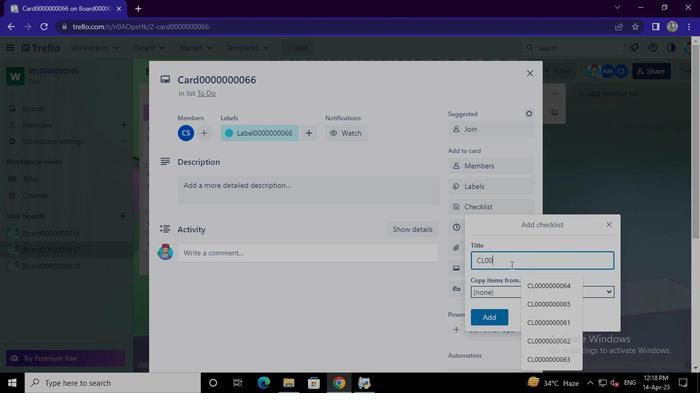 
Action: Keyboard <96>
Screenshot: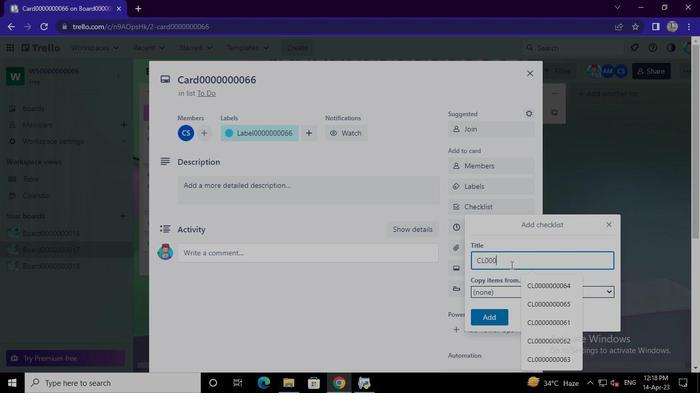 
Action: Keyboard <96>
Screenshot: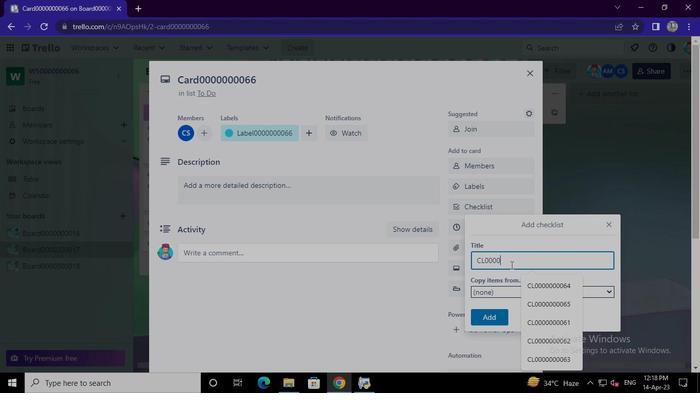 
Action: Keyboard <96>
Screenshot: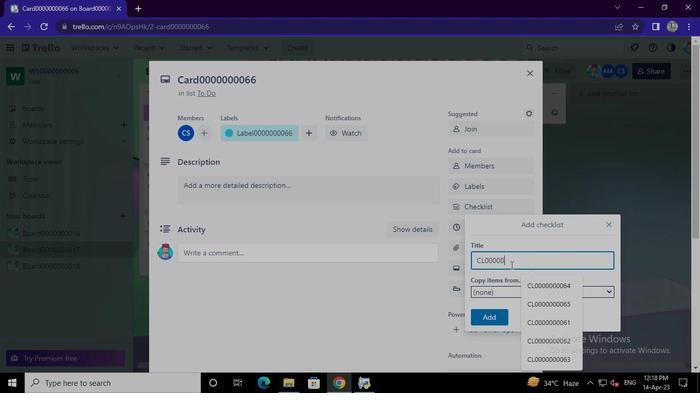 
Action: Keyboard <96>
Screenshot: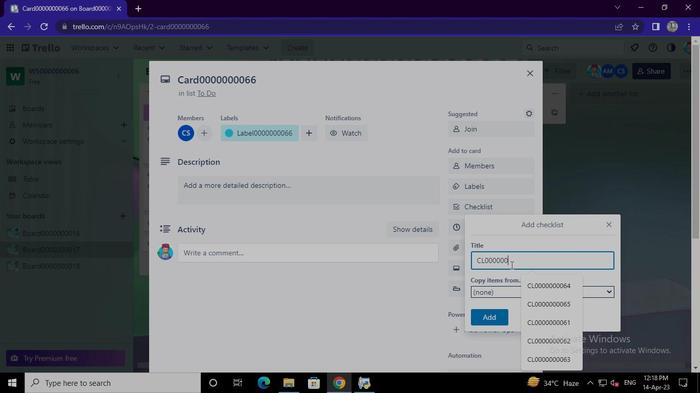 
Action: Keyboard <96>
Screenshot: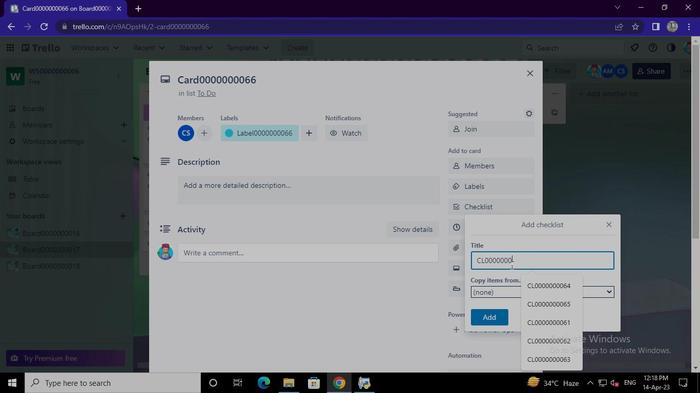 
Action: Keyboard <102>
Screenshot: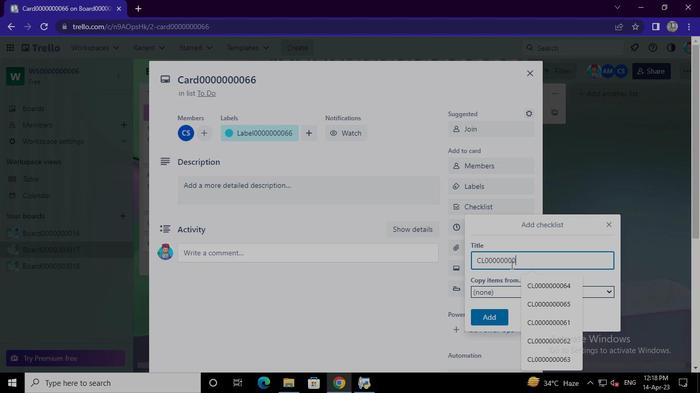 
Action: Keyboard <102>
Screenshot: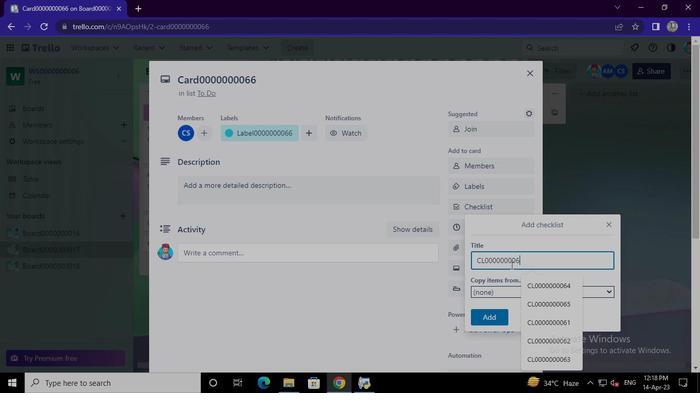 
Action: Mouse moved to (495, 316)
Screenshot: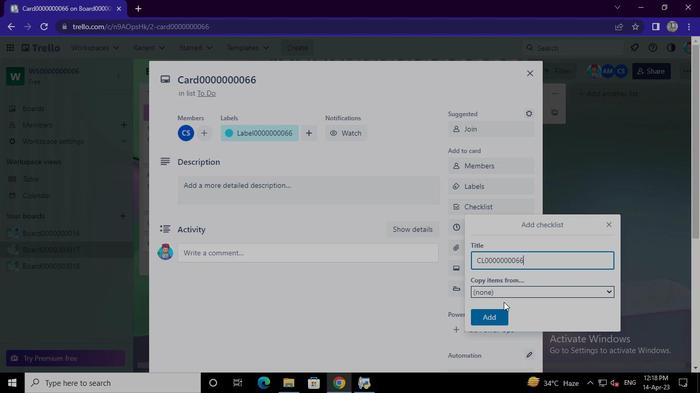 
Action: Mouse pressed left at (495, 316)
Screenshot: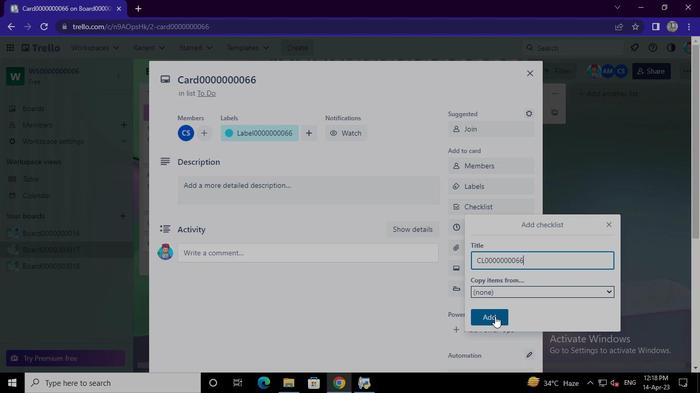 
Action: Mouse moved to (477, 229)
Screenshot: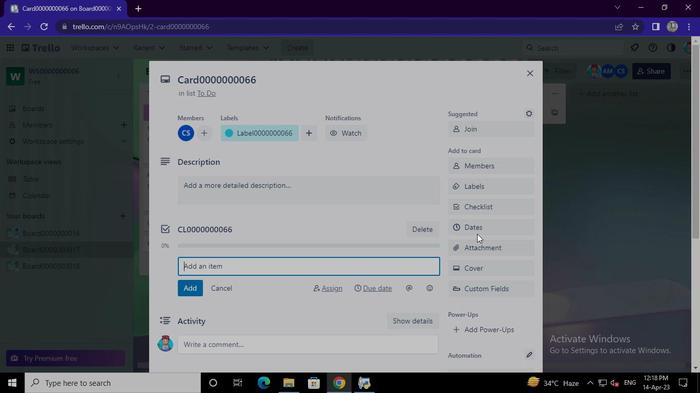 
Action: Mouse pressed left at (477, 229)
Screenshot: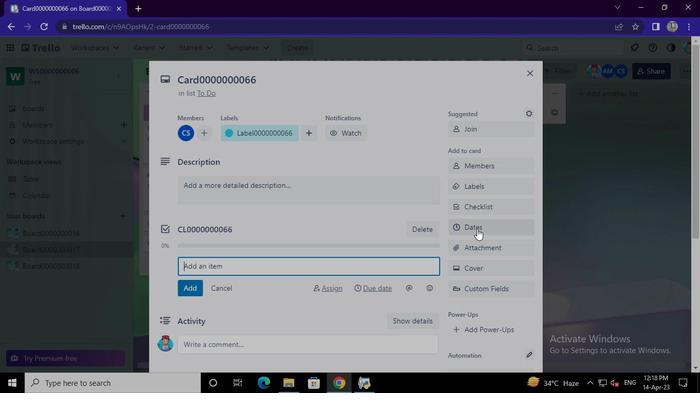 
Action: Mouse moved to (458, 288)
Screenshot: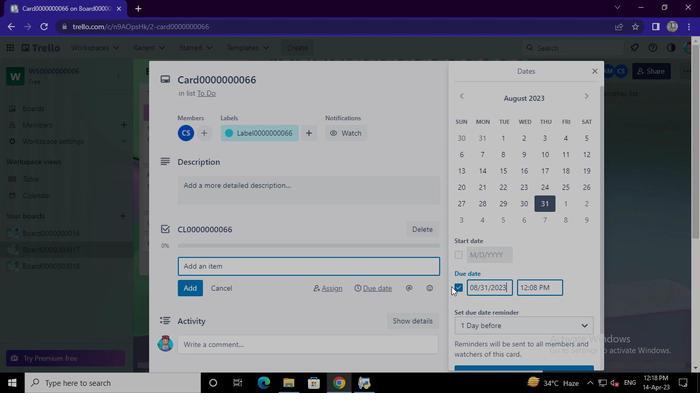 
Action: Mouse pressed left at (458, 288)
Screenshot: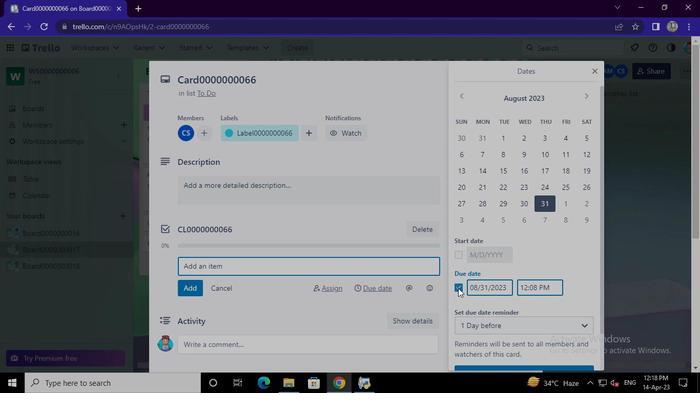 
Action: Mouse moved to (459, 254)
Screenshot: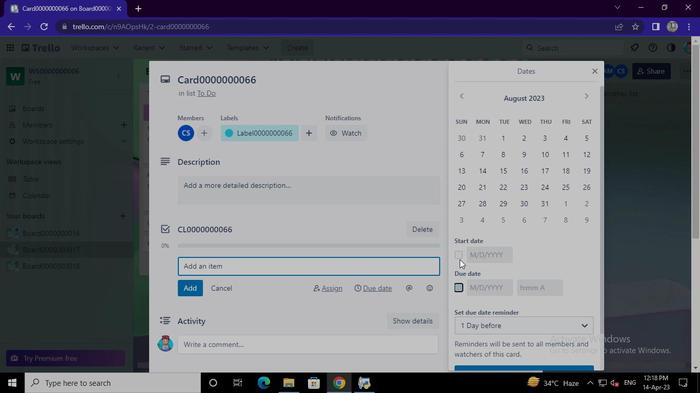 
Action: Mouse pressed left at (459, 254)
Screenshot: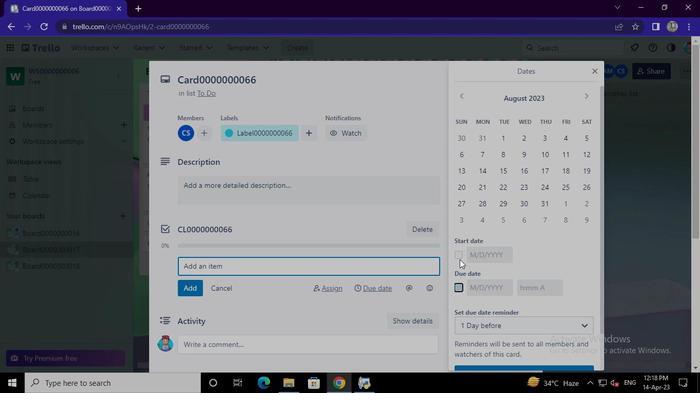 
Action: Mouse moved to (592, 99)
Screenshot: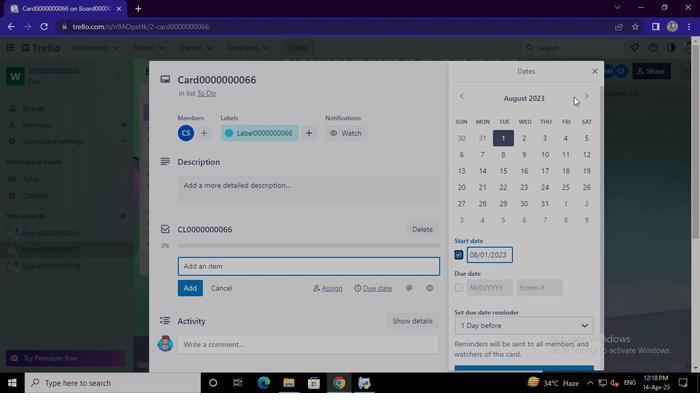 
Action: Mouse pressed left at (592, 99)
Screenshot: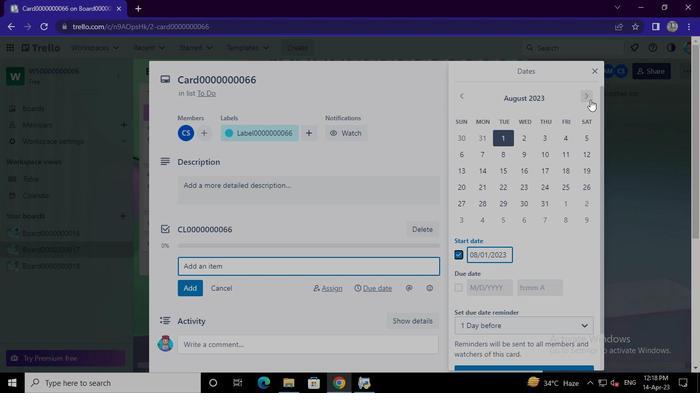 
Action: Mouse moved to (569, 135)
Screenshot: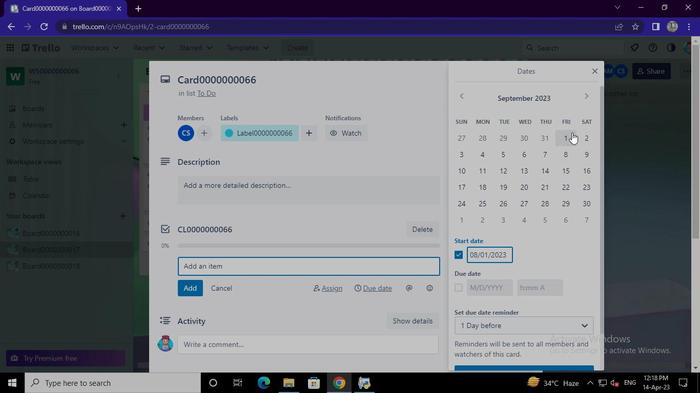
Action: Mouse pressed left at (569, 135)
Screenshot: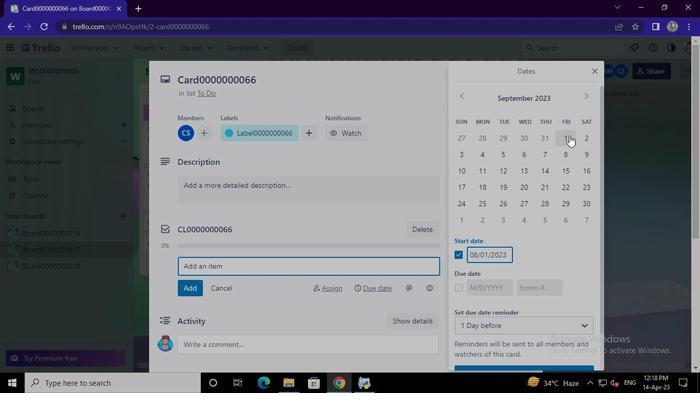 
Action: Mouse moved to (461, 285)
Screenshot: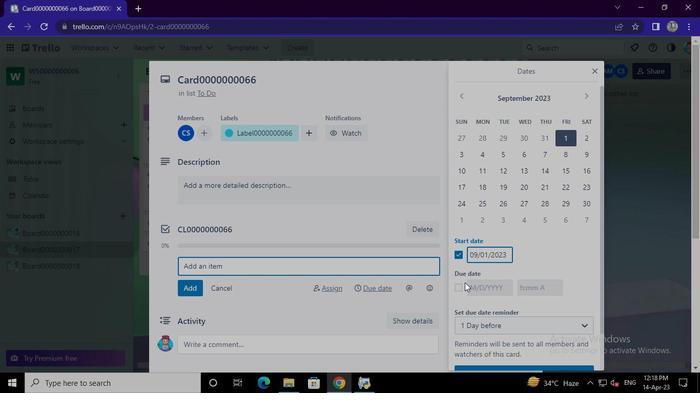 
Action: Mouse pressed left at (461, 285)
Screenshot: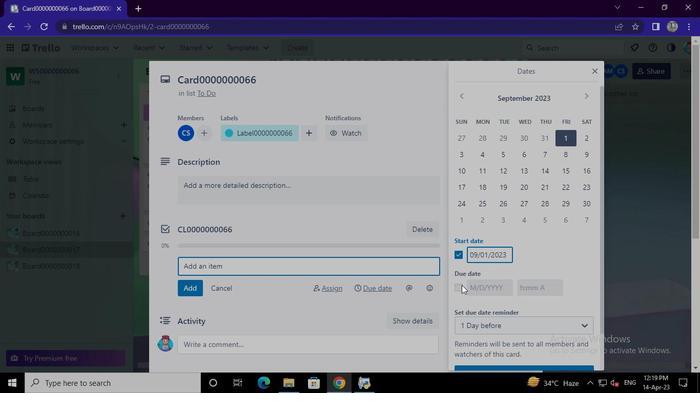 
Action: Mouse moved to (581, 205)
Screenshot: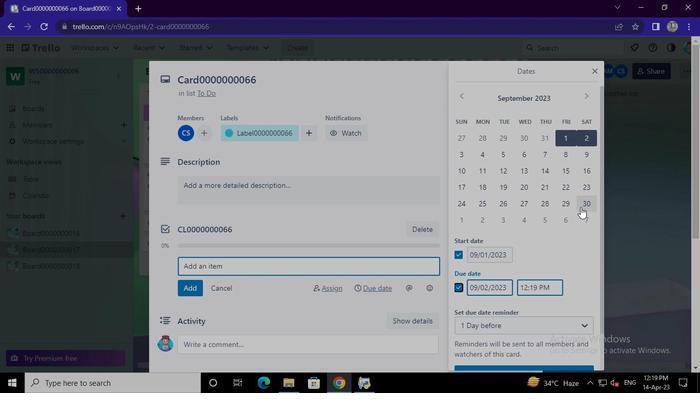 
Action: Mouse pressed left at (581, 205)
Screenshot: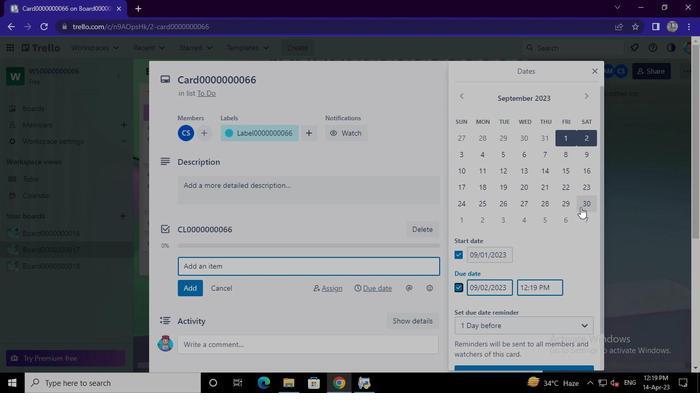 
Action: Mouse moved to (535, 367)
Screenshot: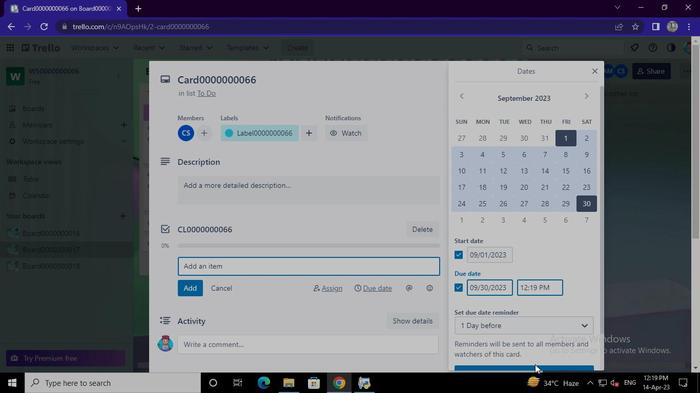 
Action: Mouse pressed left at (535, 367)
Screenshot: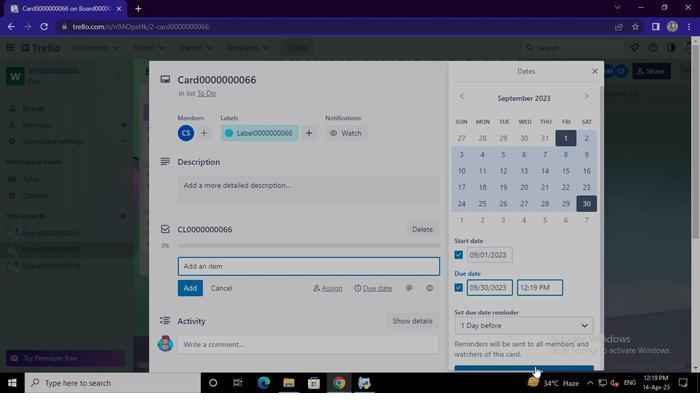 
Action: Mouse moved to (368, 382)
Screenshot: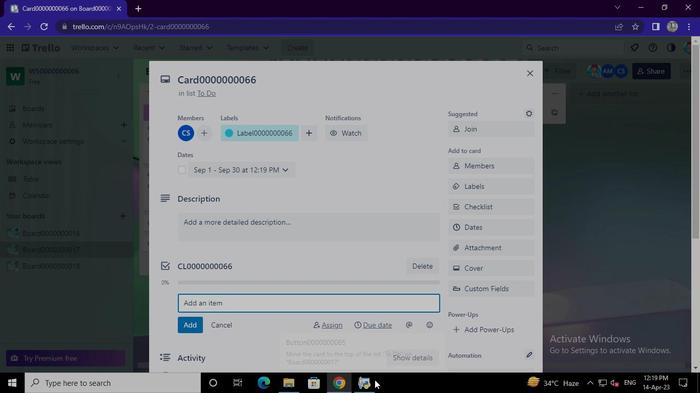 
Action: Mouse pressed left at (368, 382)
Screenshot: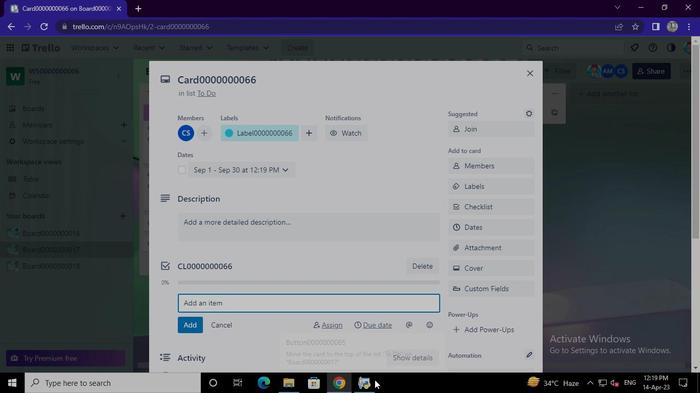 
Action: Mouse moved to (547, 62)
Screenshot: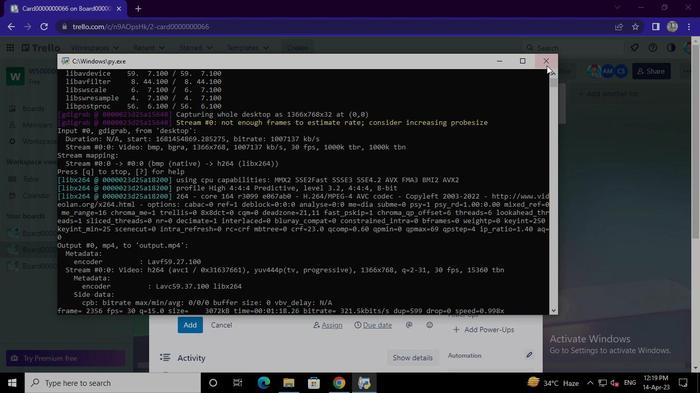 
Action: Mouse pressed left at (547, 62)
Screenshot: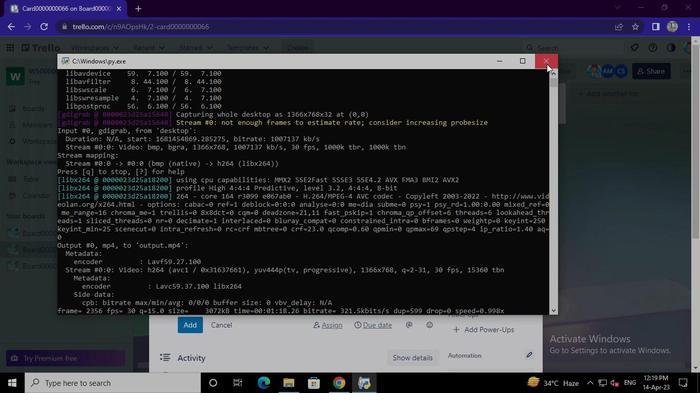 
